 Task: Use the formula "LEFTB" in spreadsheet "Project portfolio".
Action: Mouse moved to (727, 82)
Screenshot: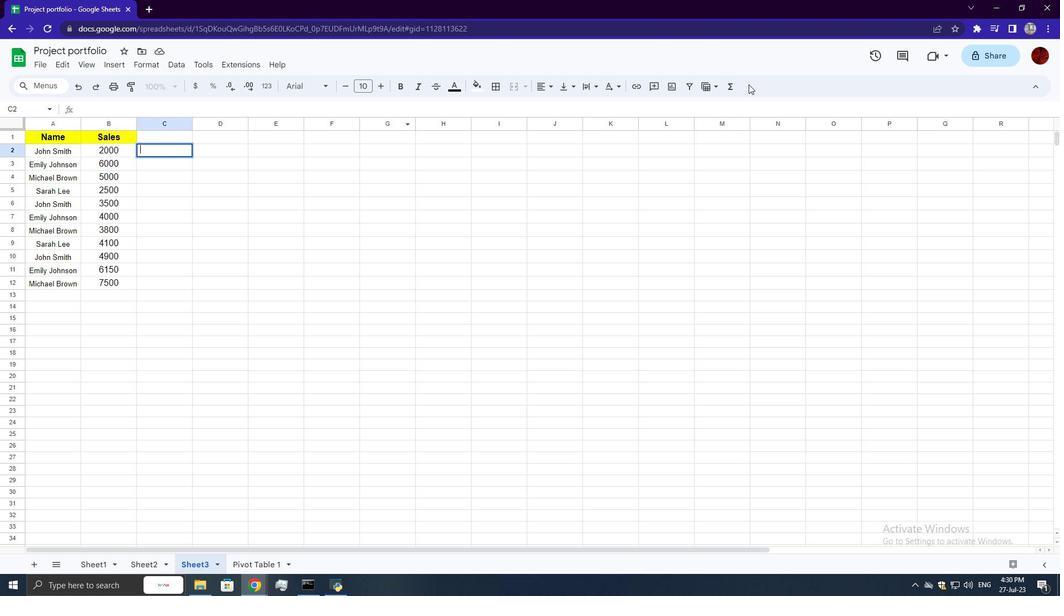 
Action: Mouse pressed left at (727, 82)
Screenshot: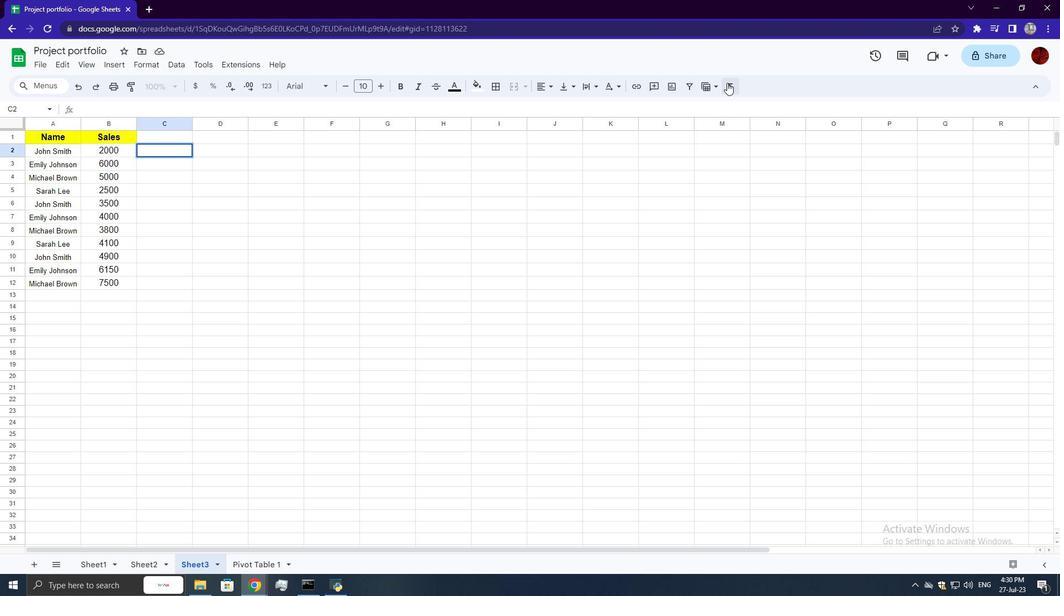 
Action: Mouse moved to (872, 197)
Screenshot: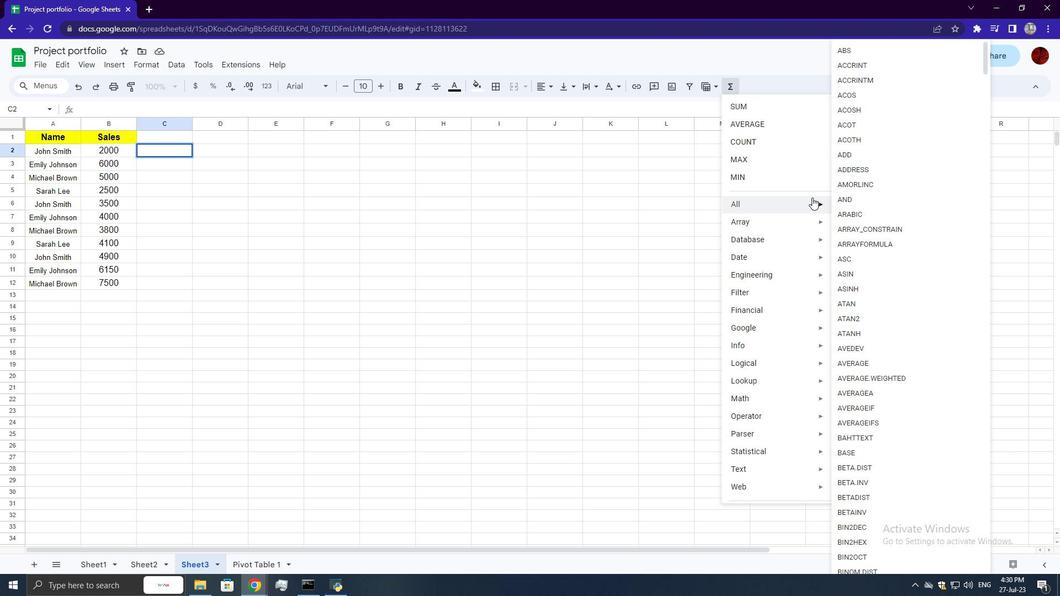 
Action: Mouse scrolled (872, 196) with delta (0, 0)
Screenshot: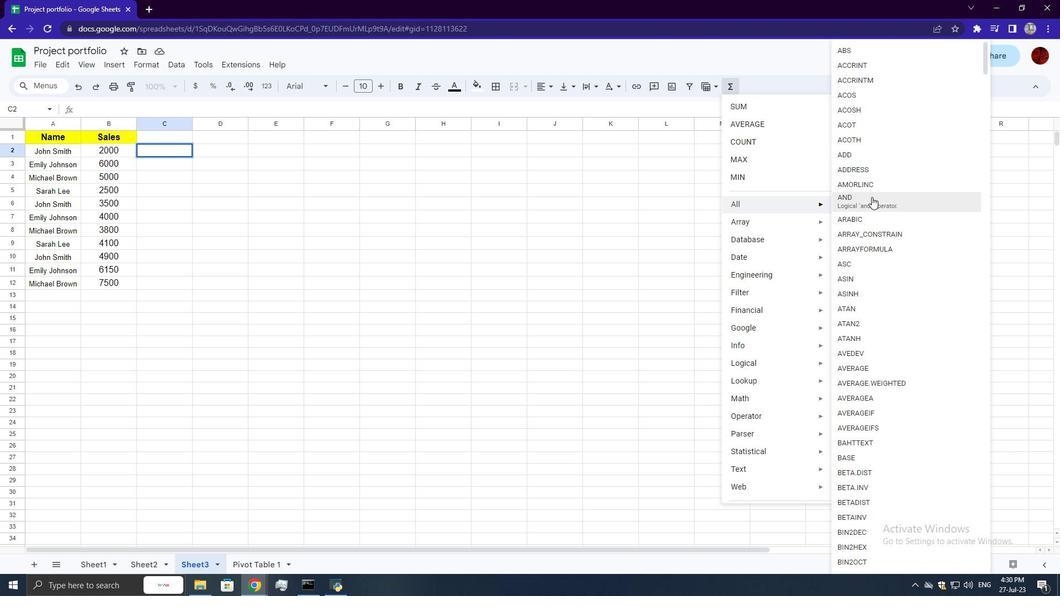 
Action: Mouse scrolled (872, 196) with delta (0, 0)
Screenshot: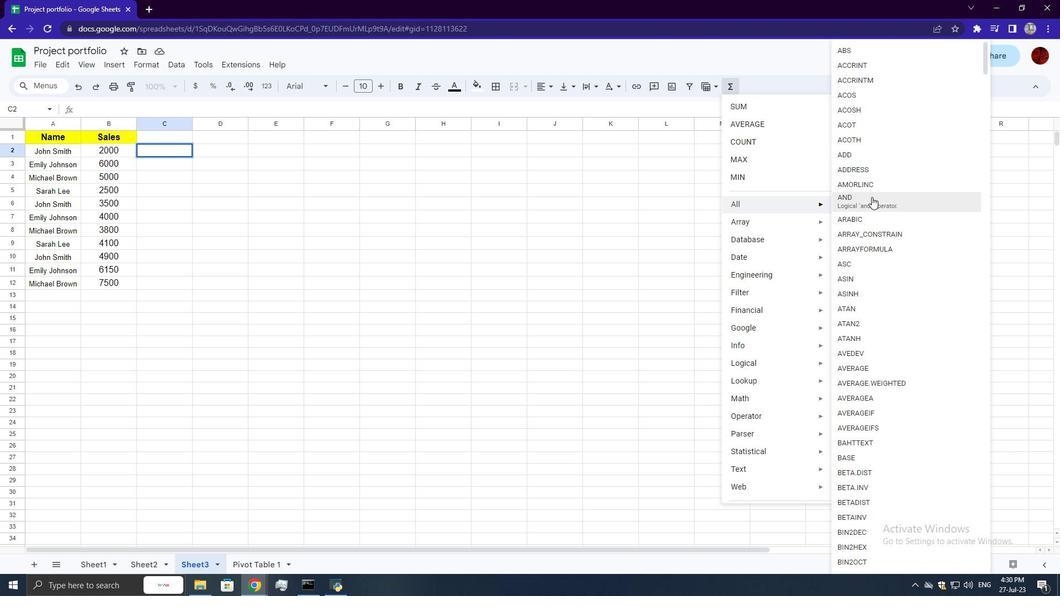
Action: Mouse scrolled (872, 196) with delta (0, 0)
Screenshot: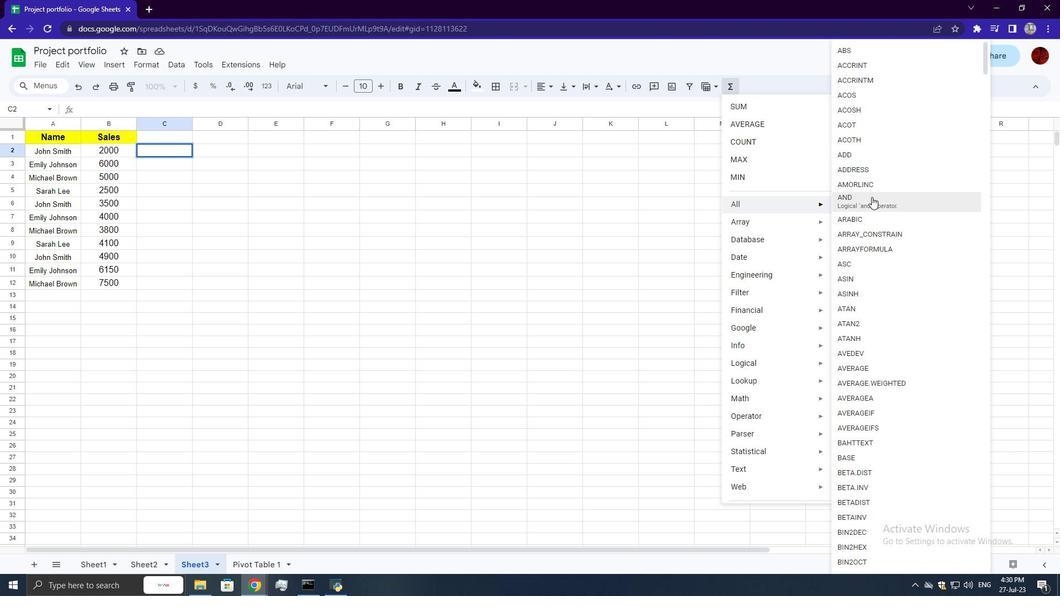 
Action: Mouse scrolled (872, 196) with delta (0, 0)
Screenshot: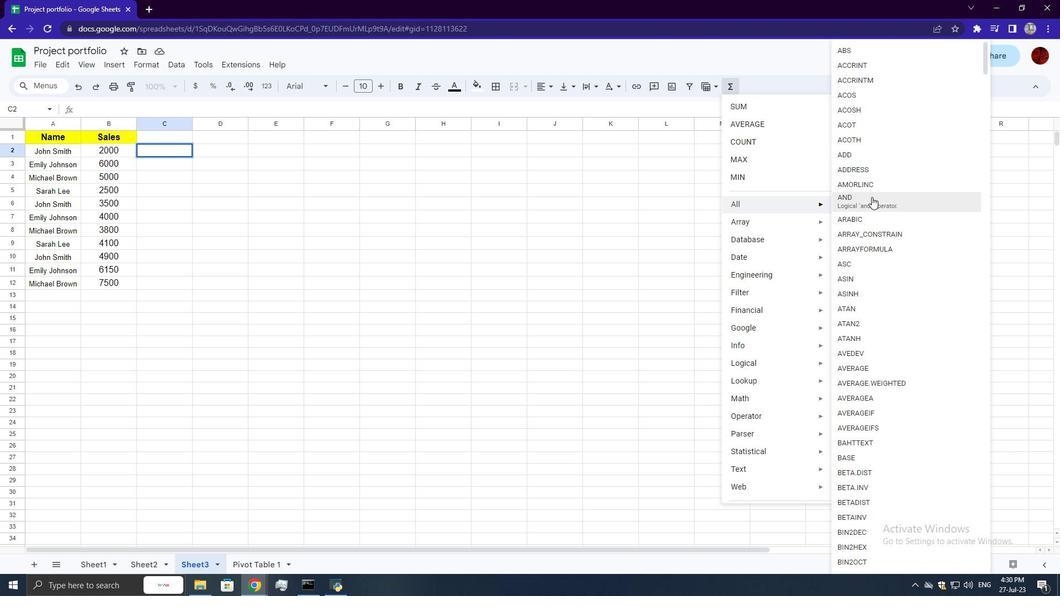 
Action: Mouse scrolled (872, 196) with delta (0, 0)
Screenshot: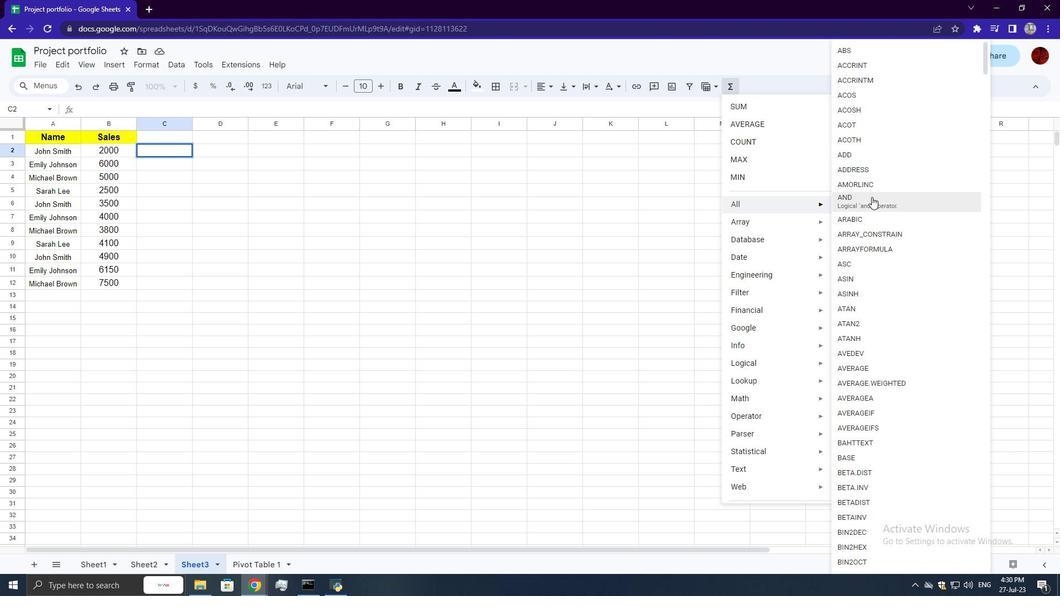 
Action: Mouse moved to (872, 197)
Screenshot: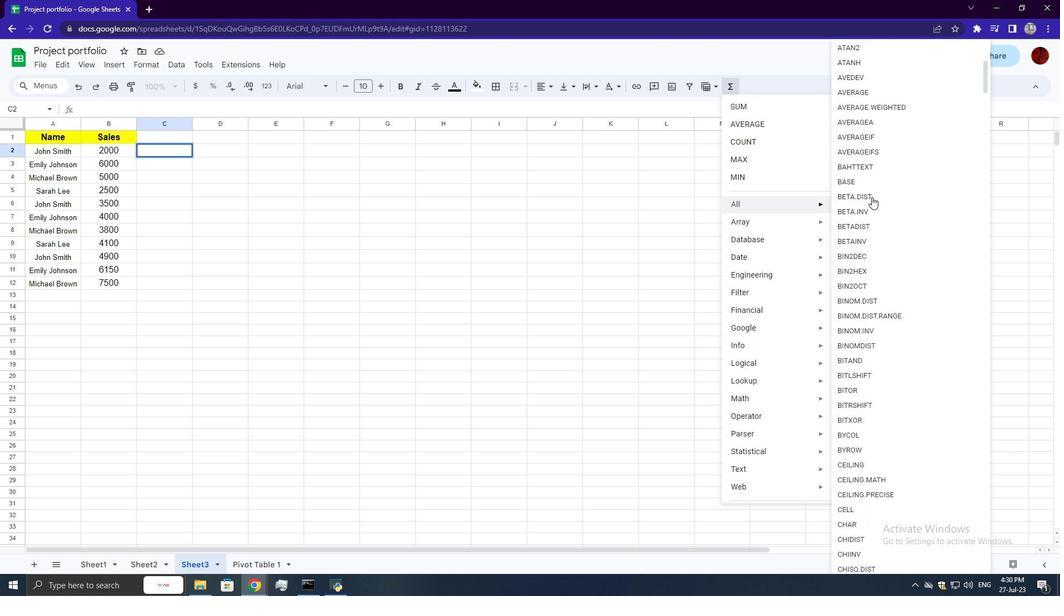 
Action: Mouse scrolled (872, 196) with delta (0, 0)
Screenshot: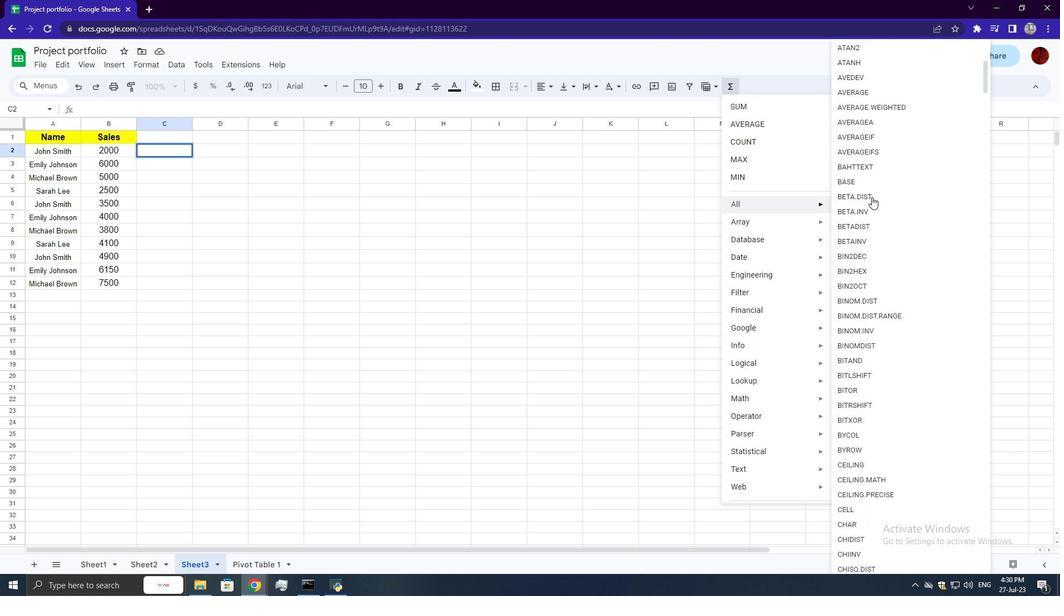 
Action: Mouse scrolled (872, 196) with delta (0, 0)
Screenshot: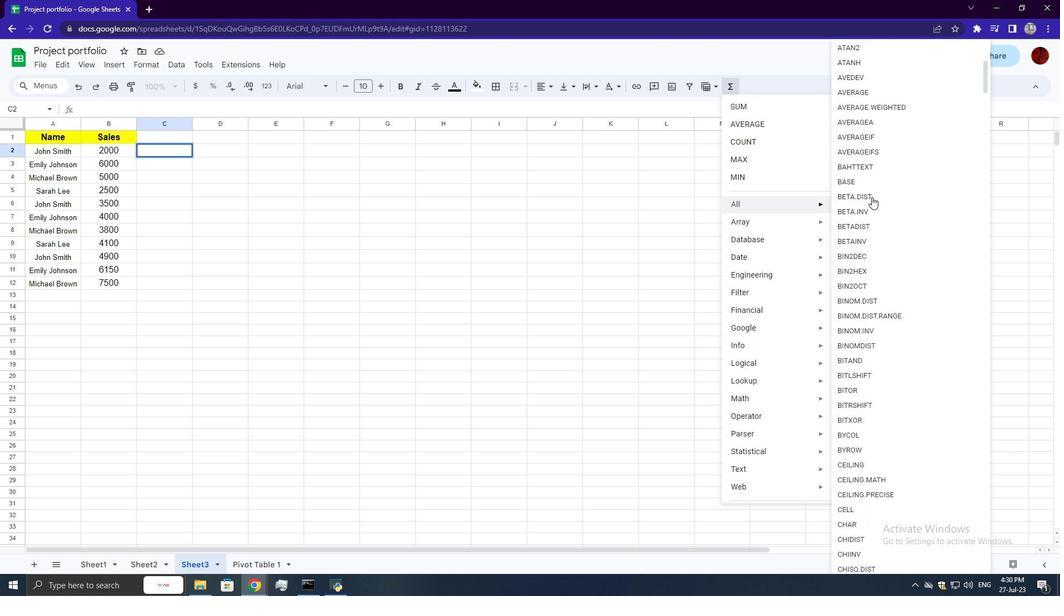 
Action: Mouse scrolled (872, 196) with delta (0, 0)
Screenshot: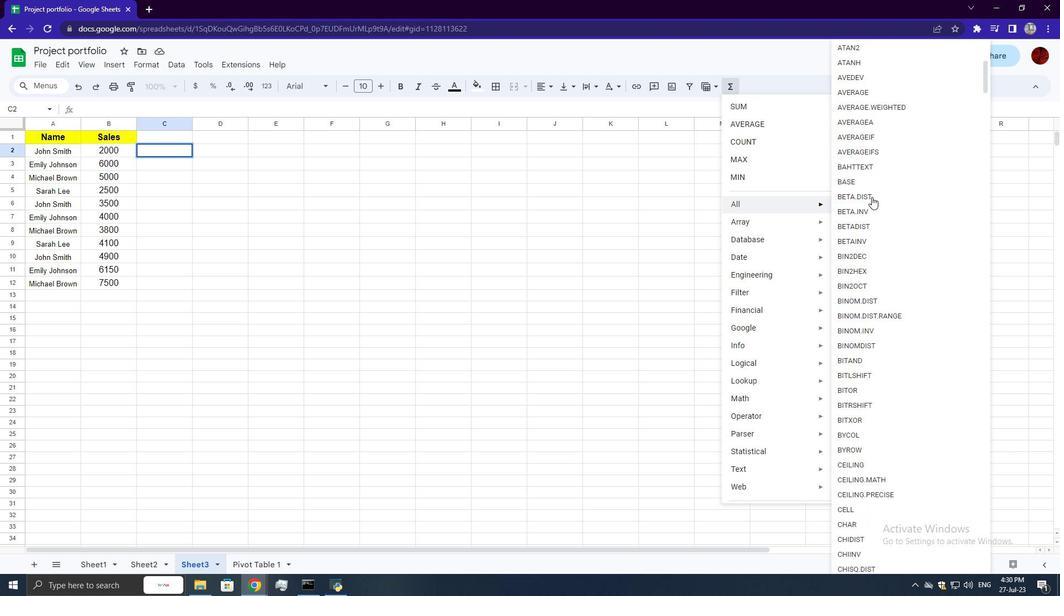
Action: Mouse scrolled (872, 196) with delta (0, 0)
Screenshot: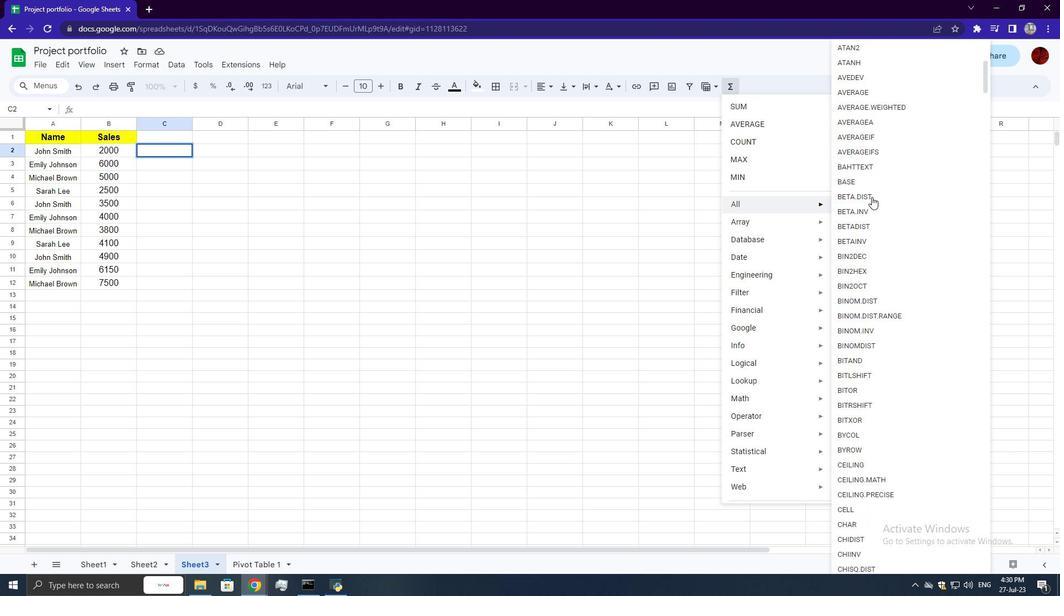 
Action: Mouse scrolled (872, 196) with delta (0, 0)
Screenshot: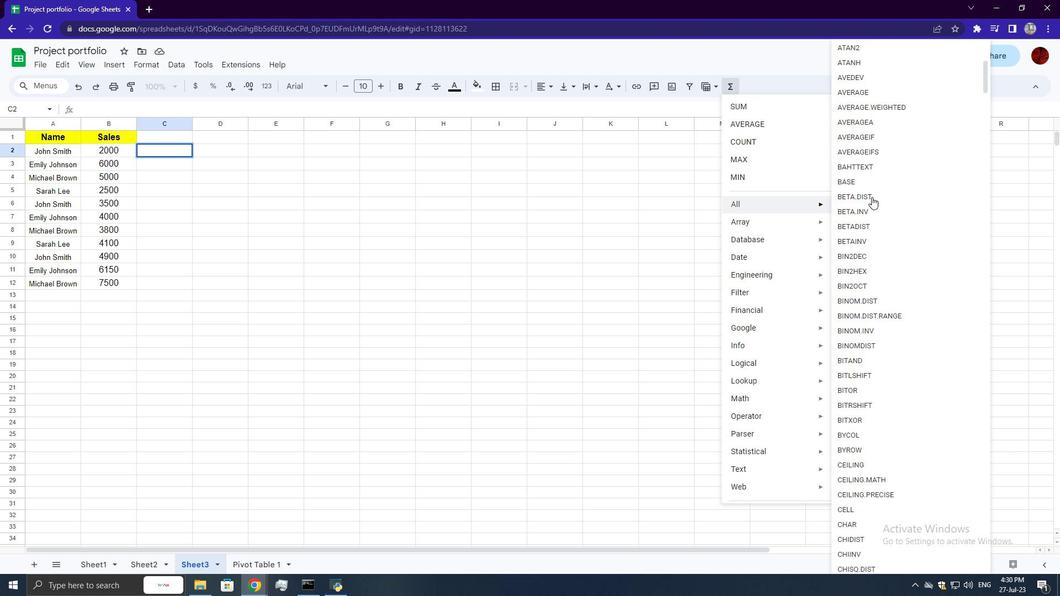 
Action: Mouse scrolled (872, 196) with delta (0, 0)
Screenshot: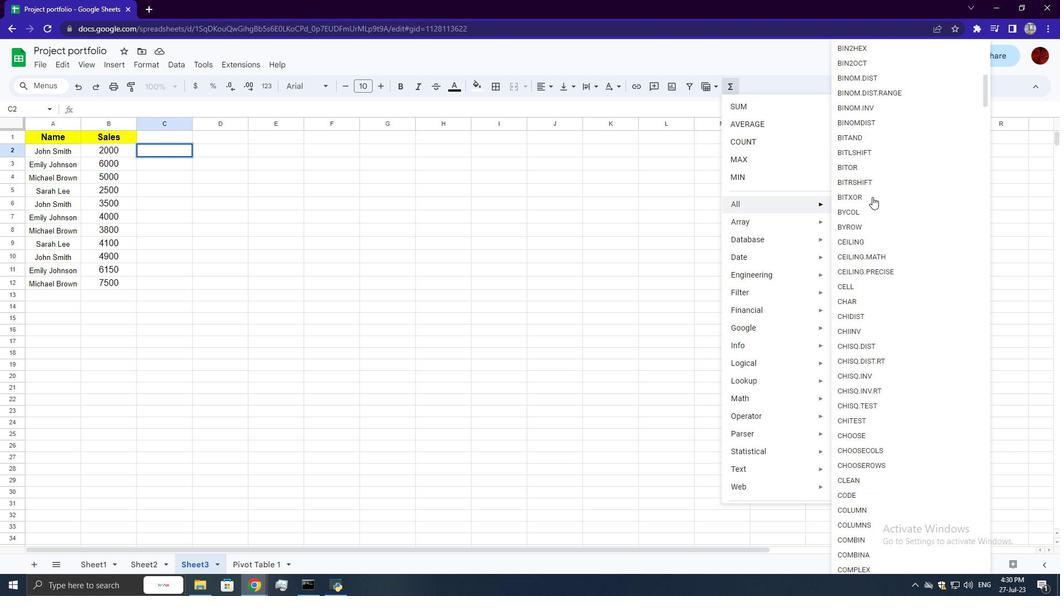 
Action: Mouse scrolled (872, 196) with delta (0, 0)
Screenshot: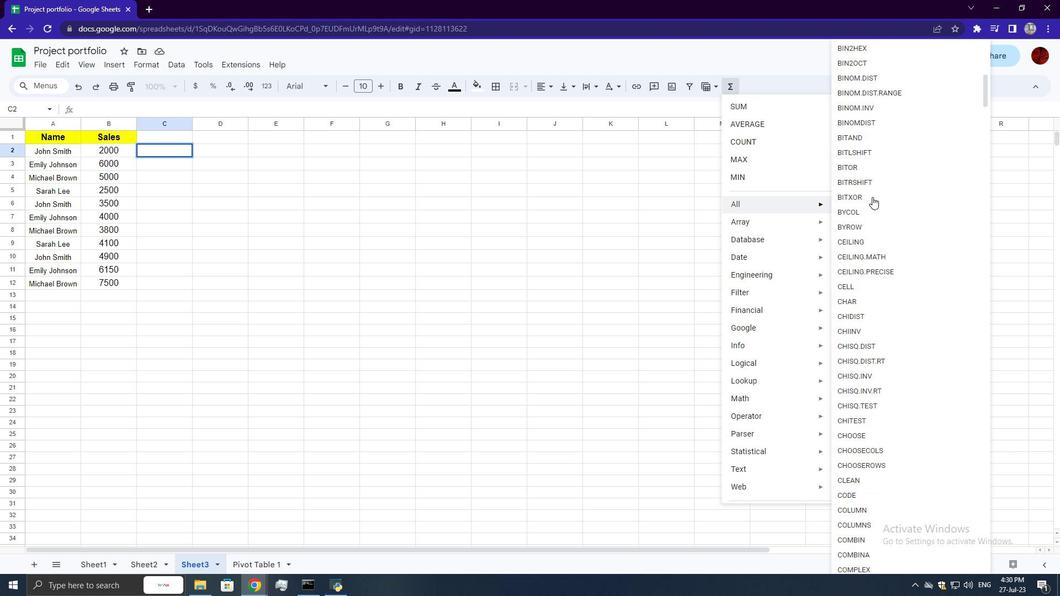 
Action: Mouse scrolled (872, 196) with delta (0, 0)
Screenshot: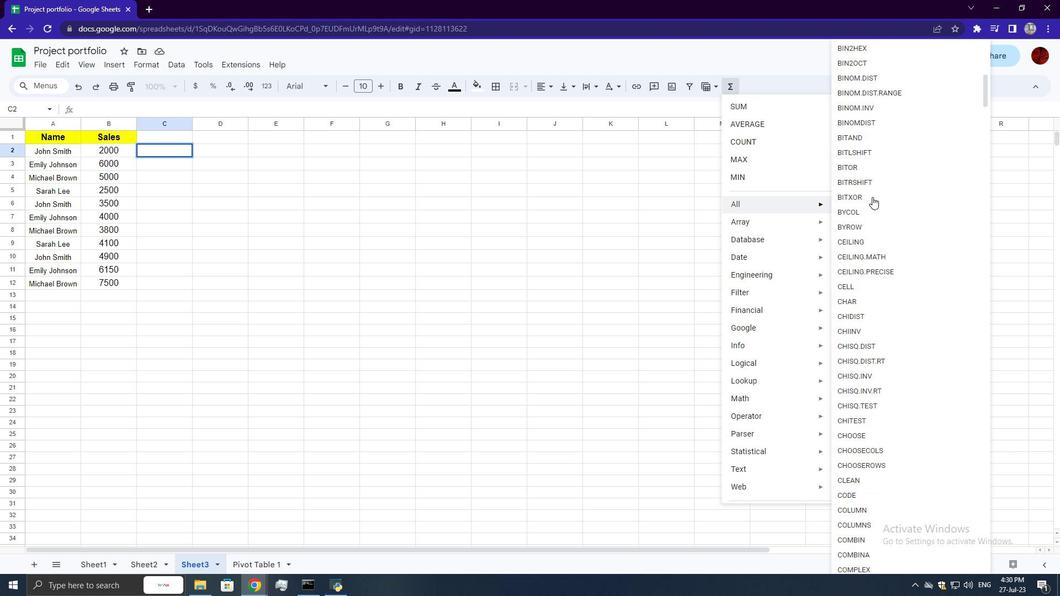 
Action: Mouse scrolled (872, 196) with delta (0, 0)
Screenshot: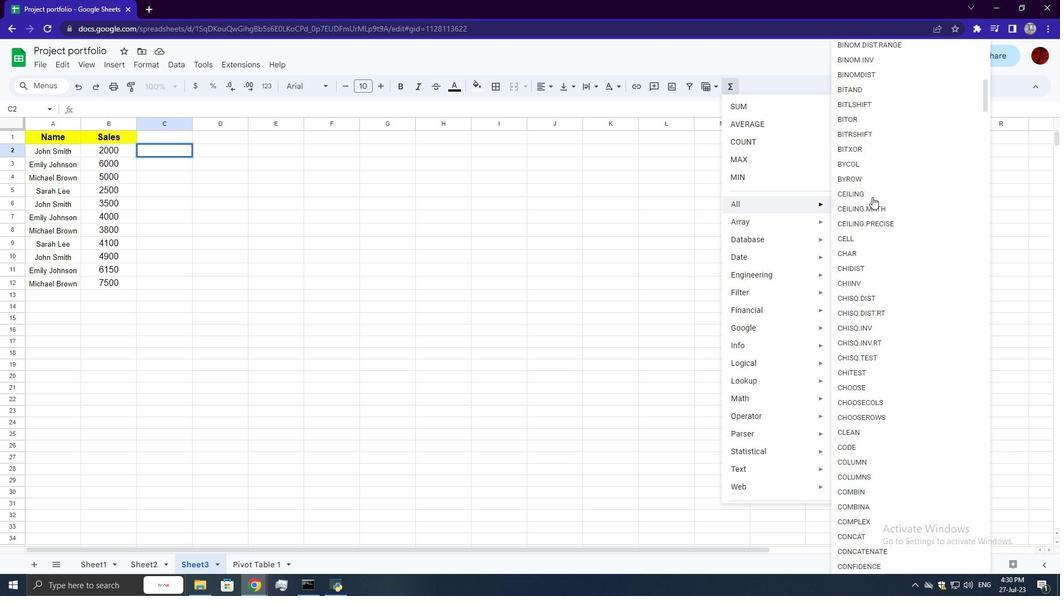 
Action: Mouse scrolled (872, 196) with delta (0, 0)
Screenshot: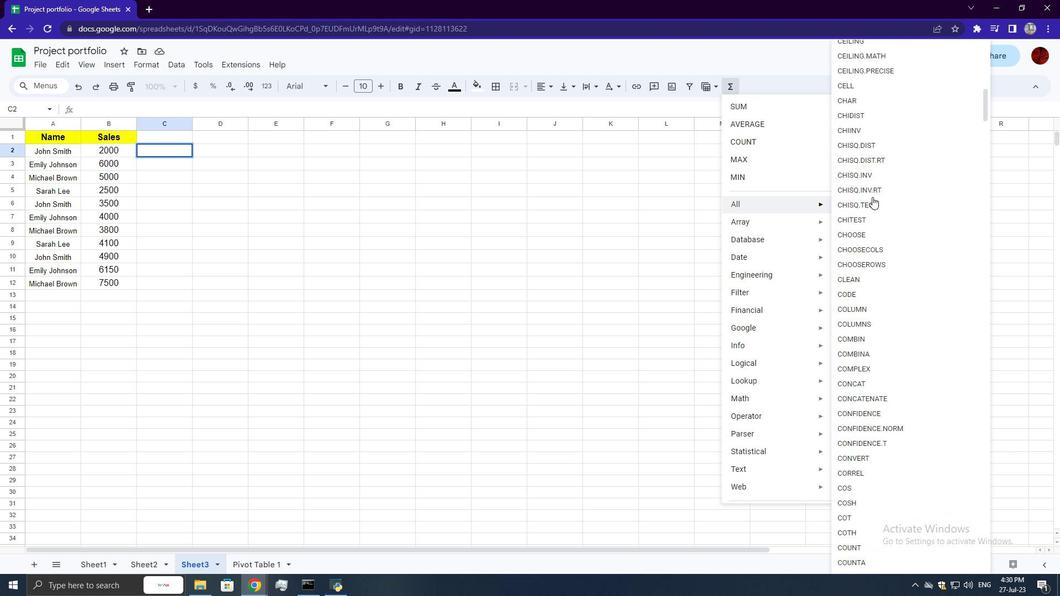 
Action: Mouse scrolled (872, 196) with delta (0, 0)
Screenshot: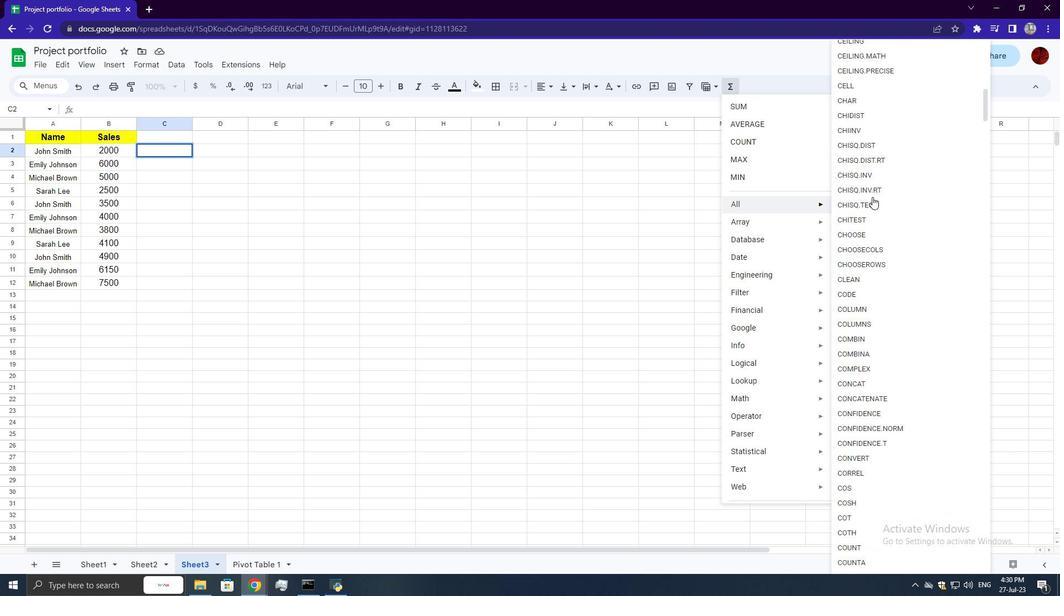 
Action: Mouse scrolled (872, 196) with delta (0, 0)
Screenshot: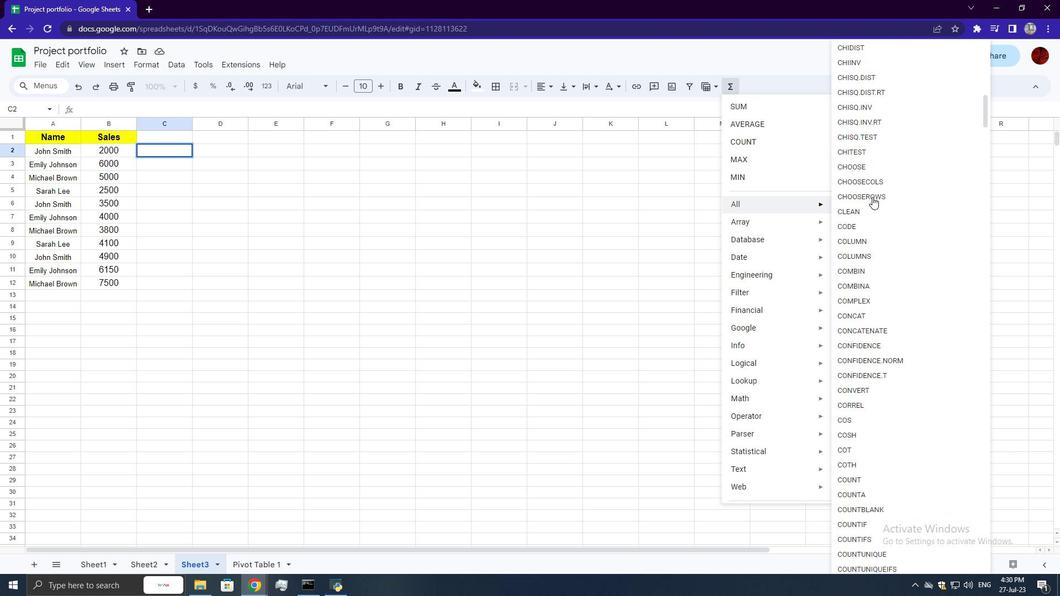 
Action: Mouse scrolled (872, 196) with delta (0, 0)
Screenshot: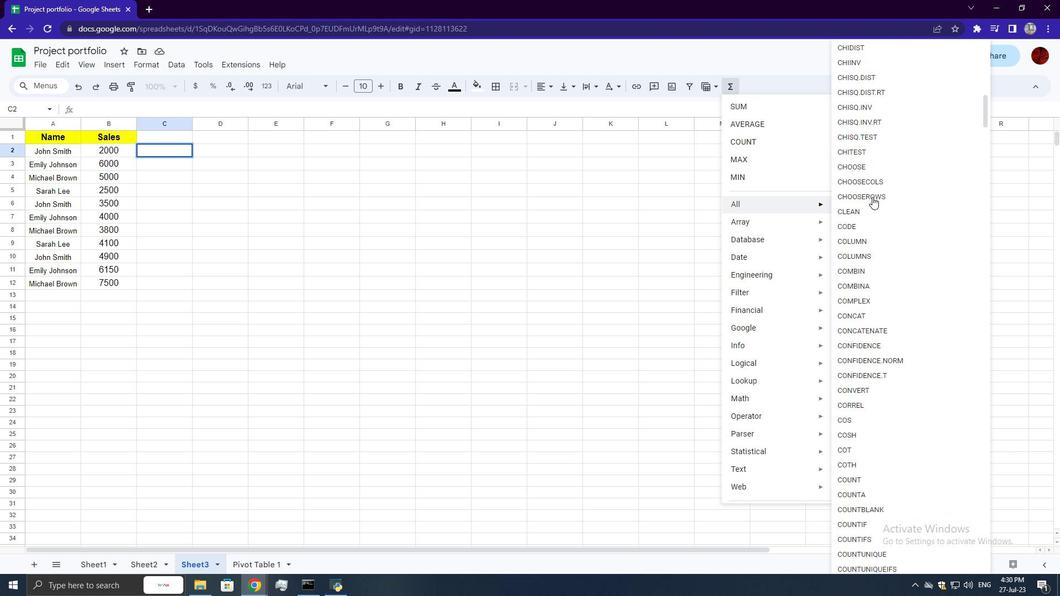 
Action: Mouse scrolled (872, 196) with delta (0, 0)
Screenshot: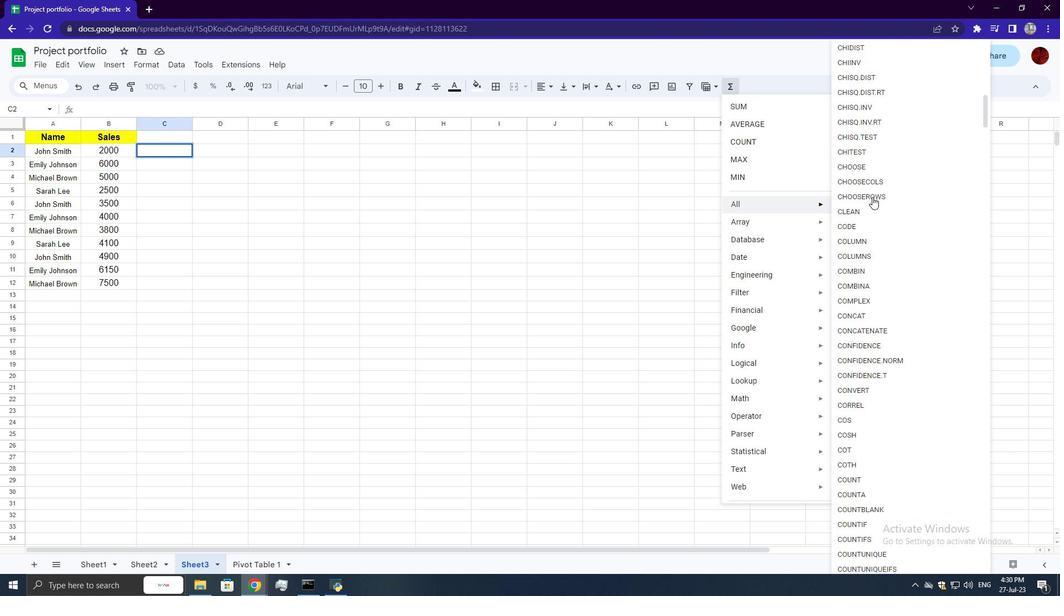 
Action: Mouse scrolled (872, 196) with delta (0, 0)
Screenshot: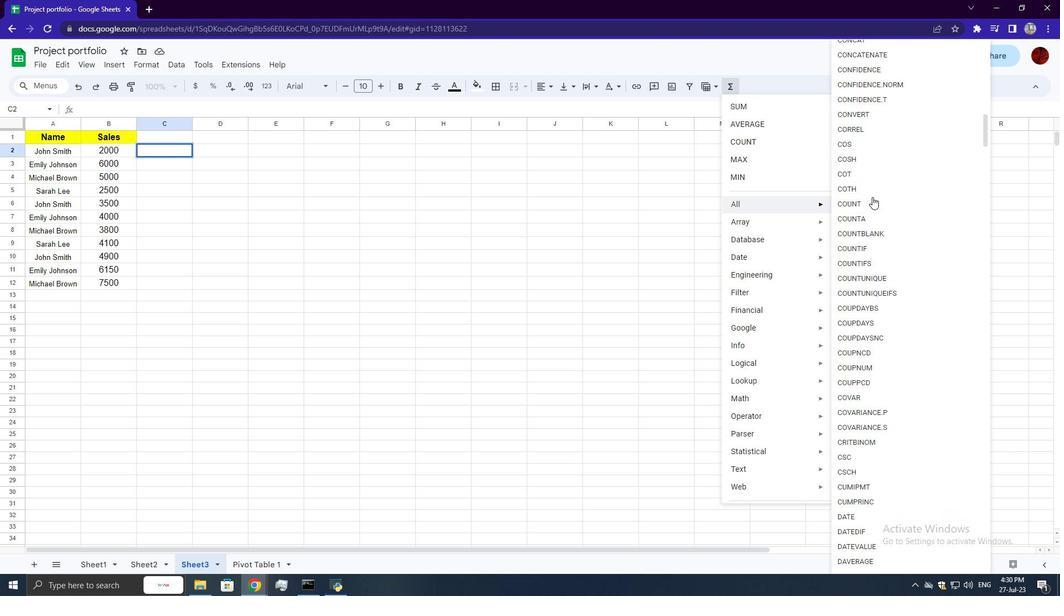 
Action: Mouse scrolled (872, 196) with delta (0, 0)
Screenshot: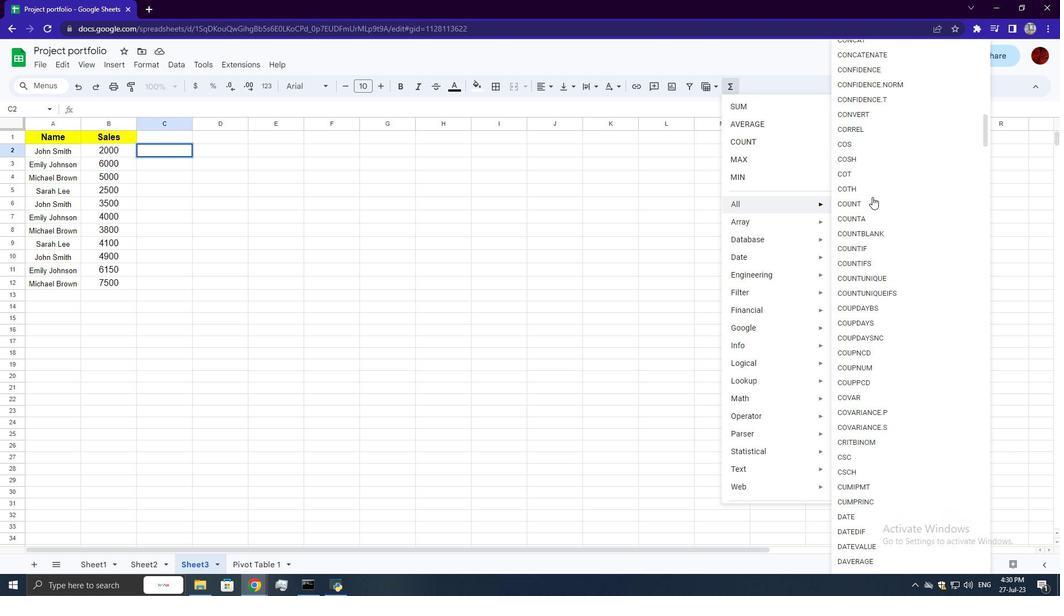 
Action: Mouse scrolled (872, 196) with delta (0, 0)
Screenshot: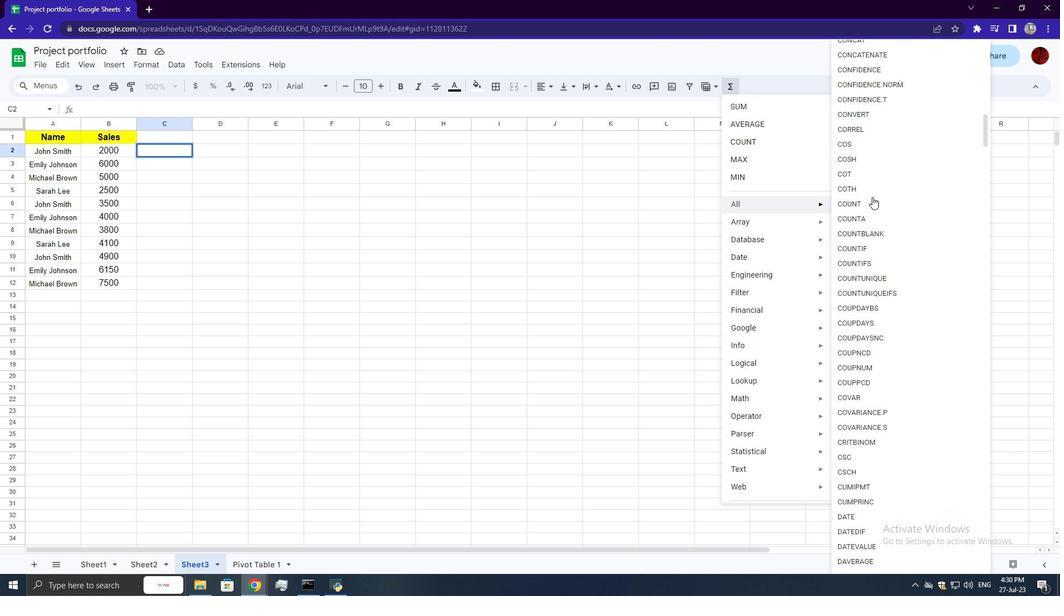 
Action: Mouse scrolled (872, 196) with delta (0, 0)
Screenshot: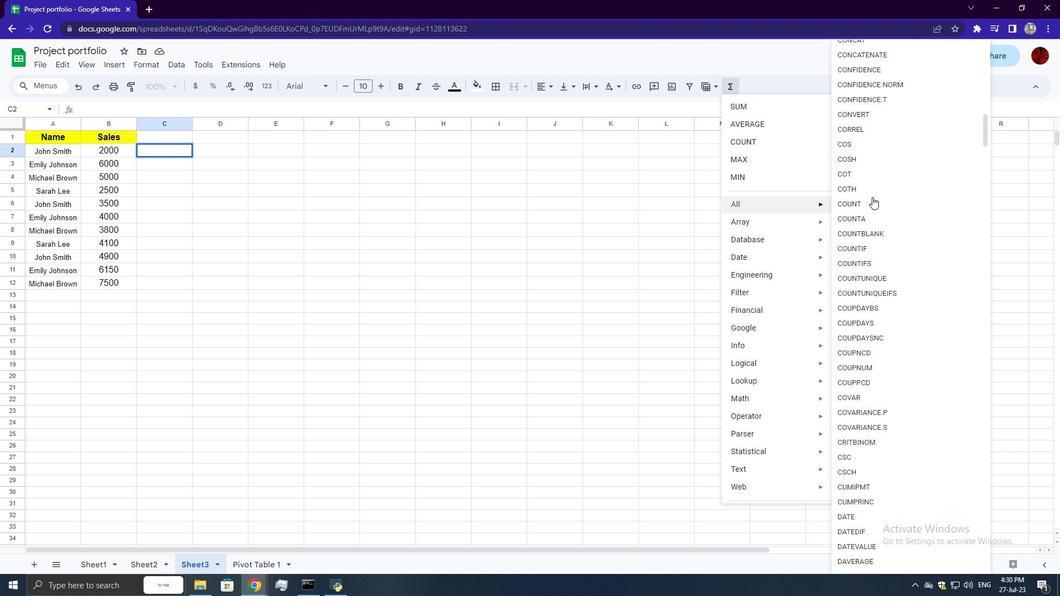 
Action: Mouse scrolled (872, 196) with delta (0, 0)
Screenshot: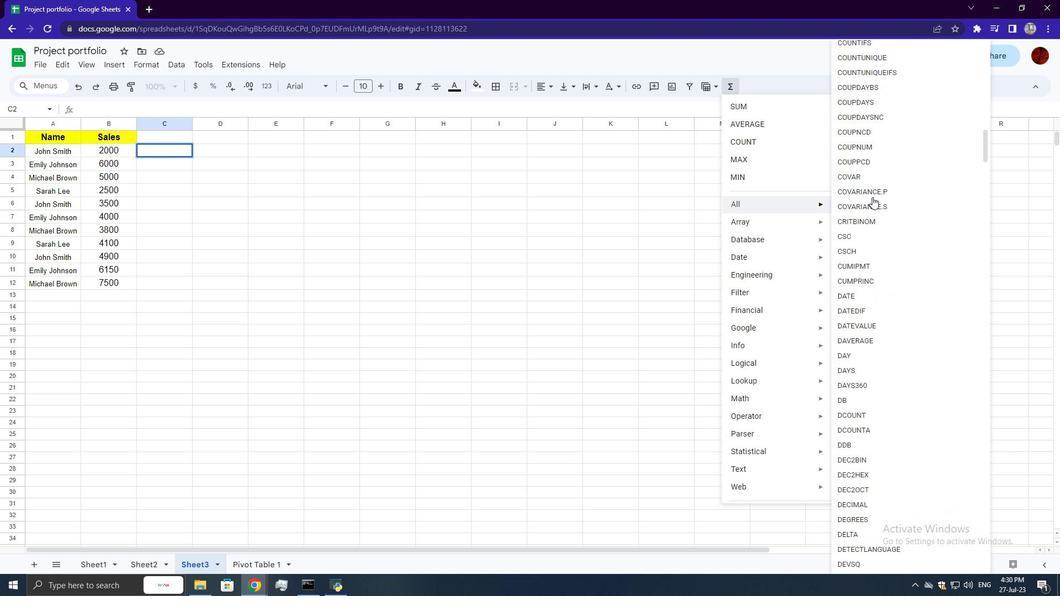 
Action: Mouse scrolled (872, 196) with delta (0, 0)
Screenshot: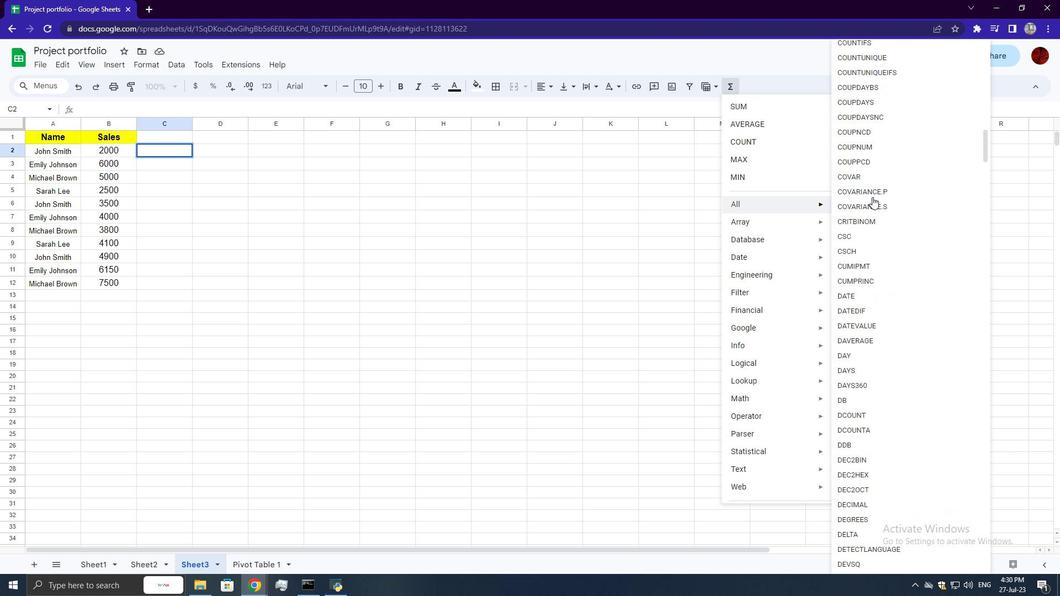 
Action: Mouse scrolled (872, 196) with delta (0, 0)
Screenshot: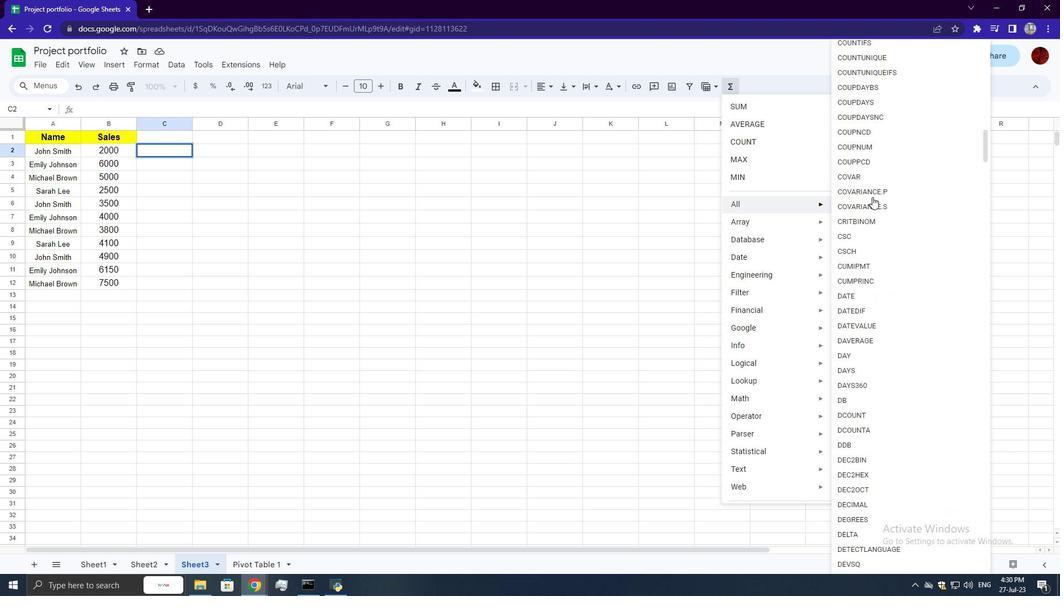 
Action: Mouse scrolled (872, 196) with delta (0, 0)
Screenshot: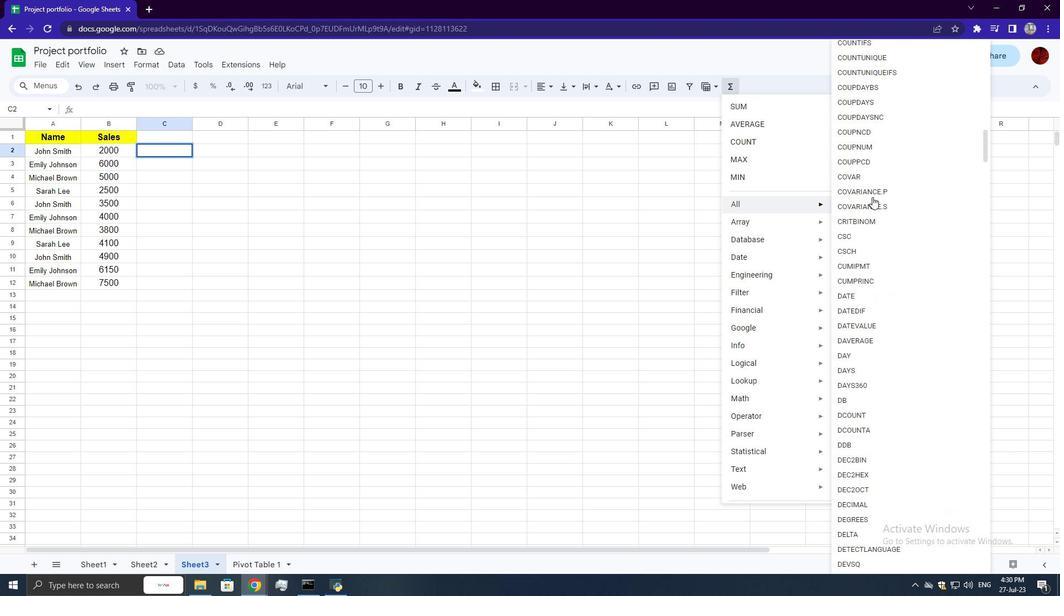 
Action: Mouse scrolled (872, 196) with delta (0, 0)
Screenshot: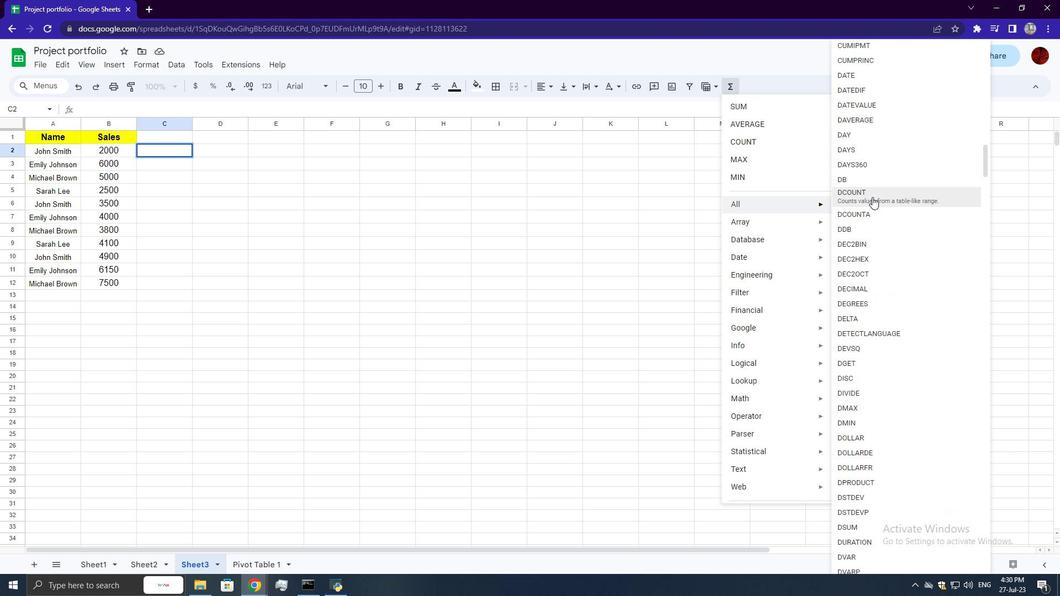 
Action: Mouse scrolled (872, 196) with delta (0, 0)
Screenshot: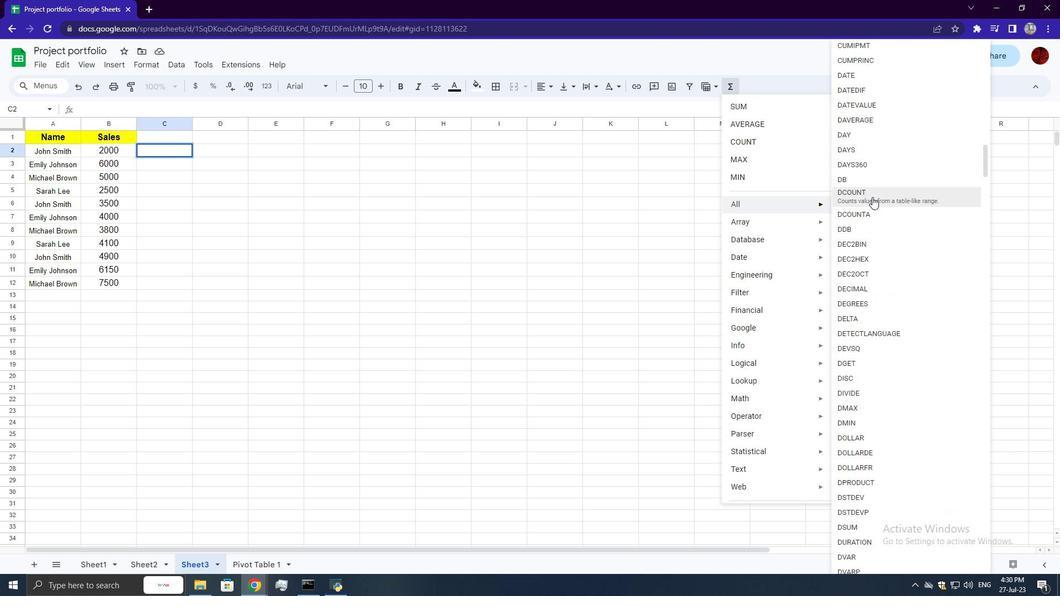 
Action: Mouse scrolled (872, 196) with delta (0, 0)
Screenshot: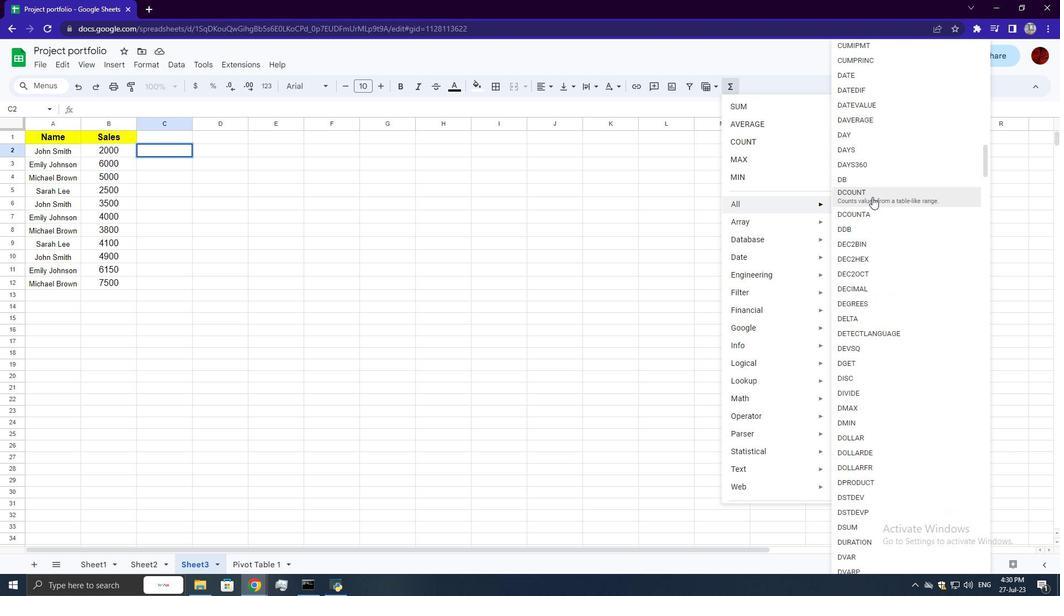 
Action: Mouse scrolled (872, 196) with delta (0, 0)
Screenshot: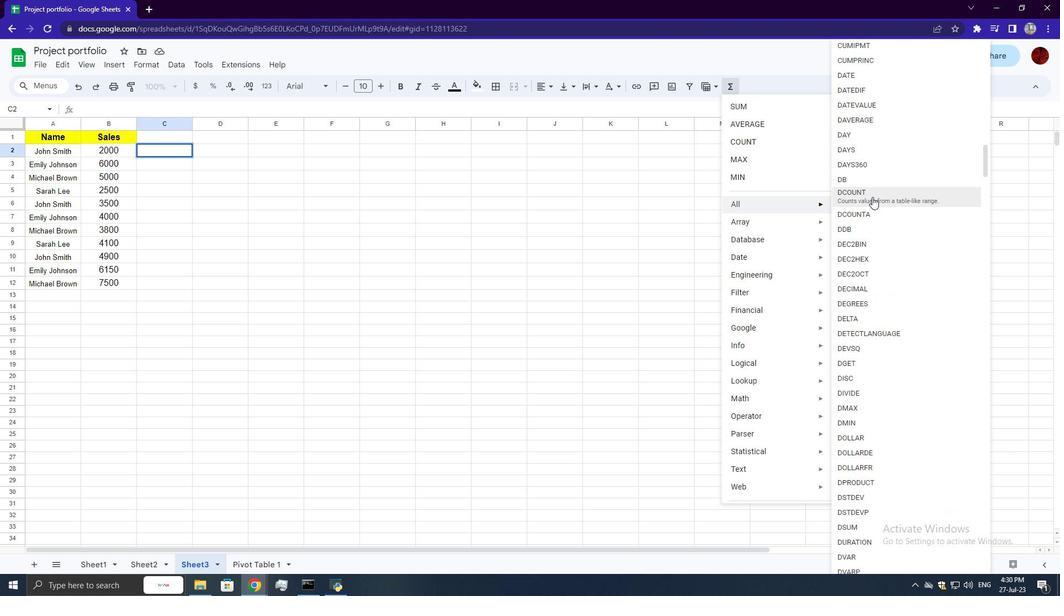 
Action: Mouse scrolled (872, 196) with delta (0, 0)
Screenshot: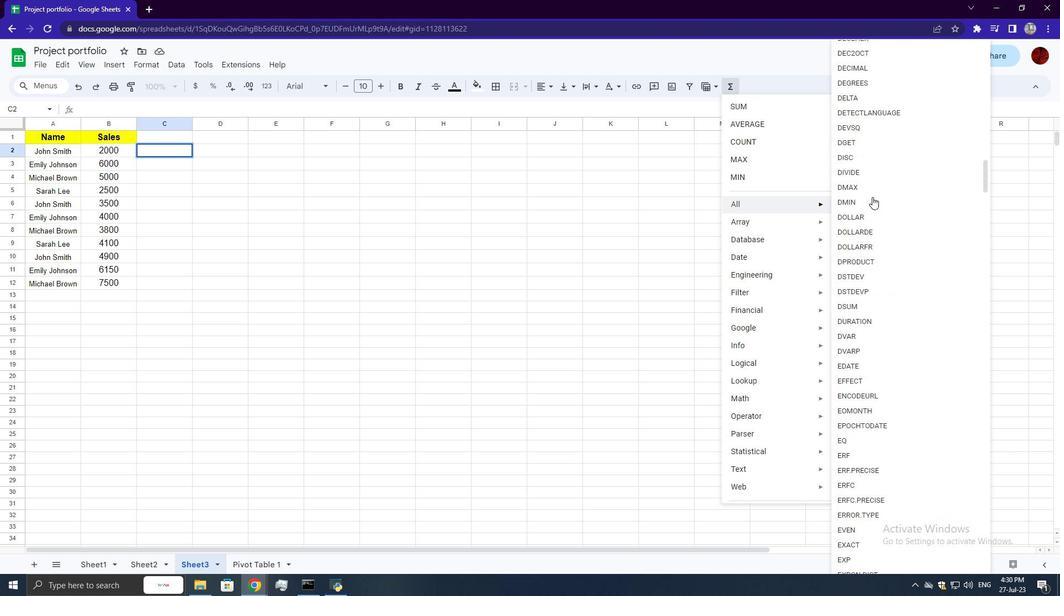 
Action: Mouse scrolled (872, 196) with delta (0, 0)
Screenshot: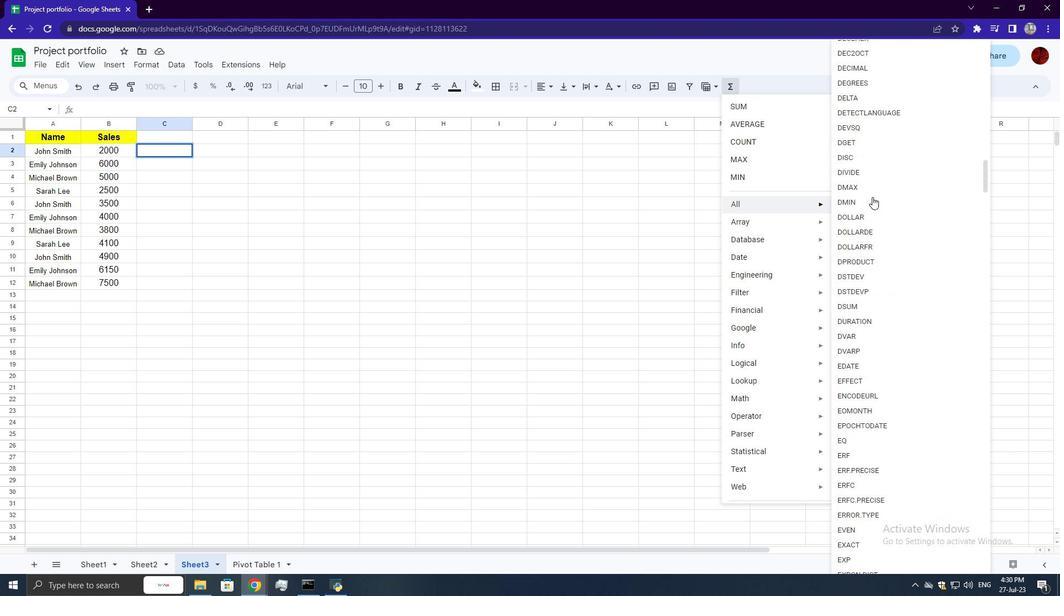 
Action: Mouse scrolled (872, 196) with delta (0, 0)
Screenshot: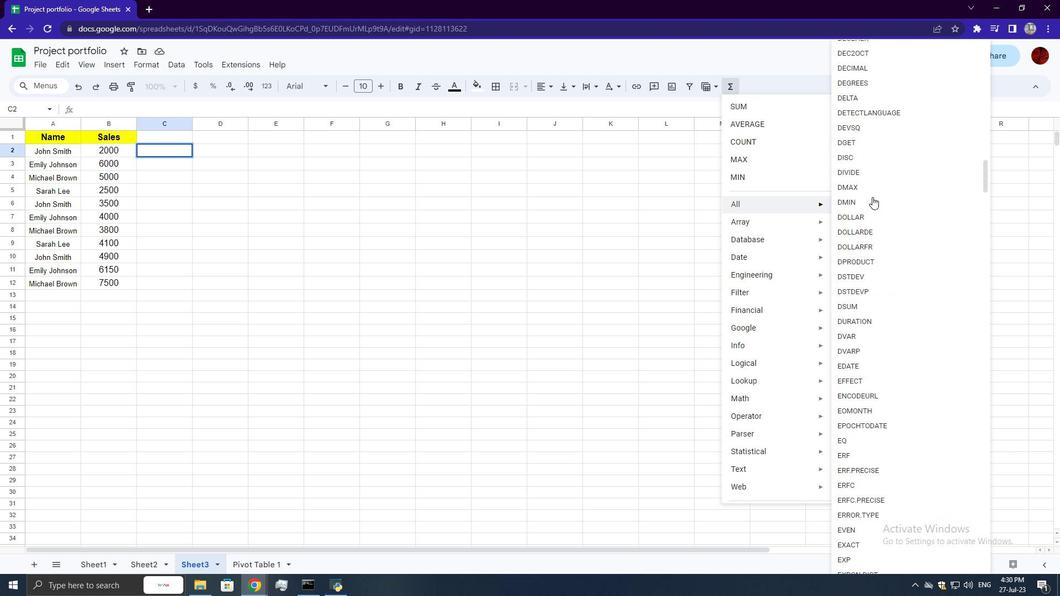 
Action: Mouse scrolled (872, 196) with delta (0, 0)
Screenshot: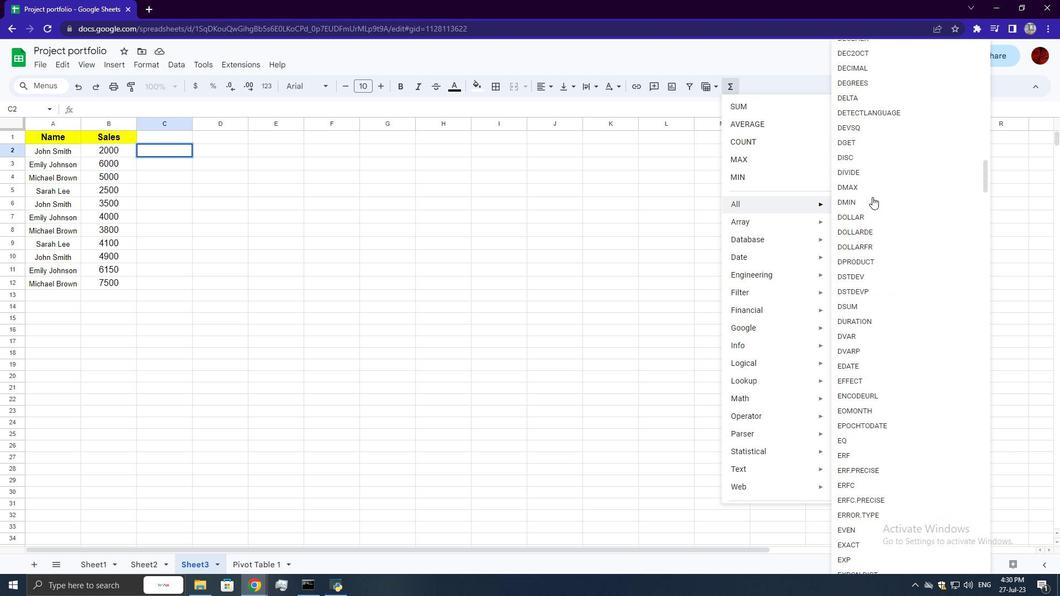 
Action: Mouse scrolled (872, 196) with delta (0, 0)
Screenshot: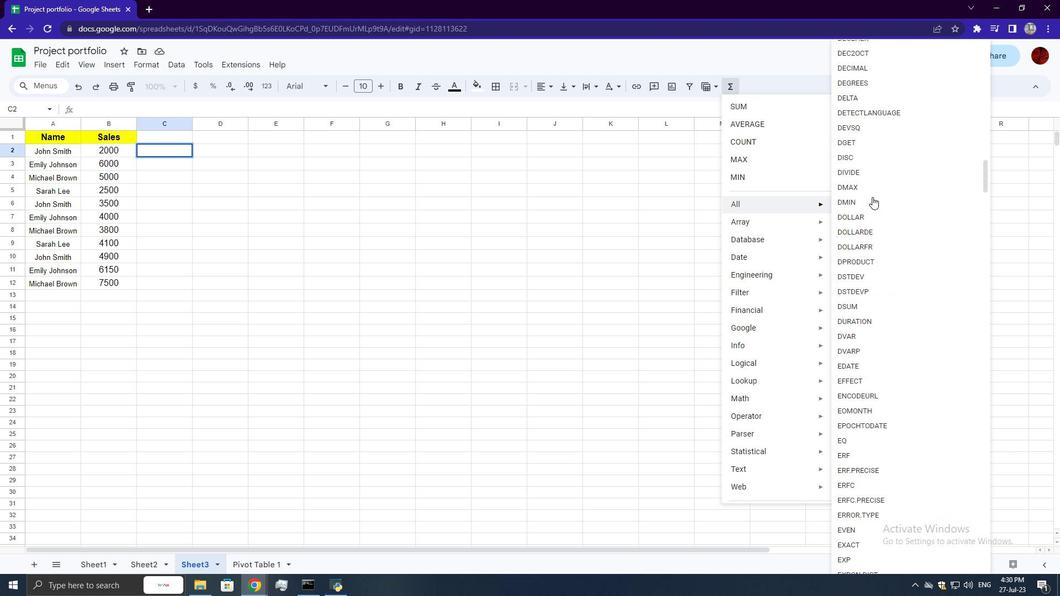 
Action: Mouse scrolled (872, 196) with delta (0, 0)
Screenshot: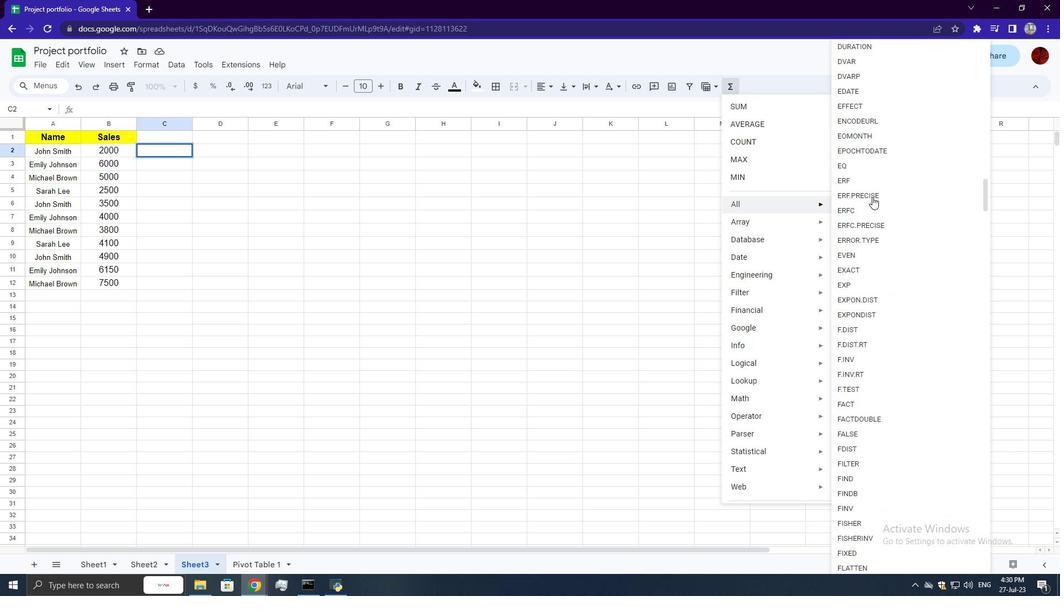 
Action: Mouse scrolled (872, 196) with delta (0, 0)
Screenshot: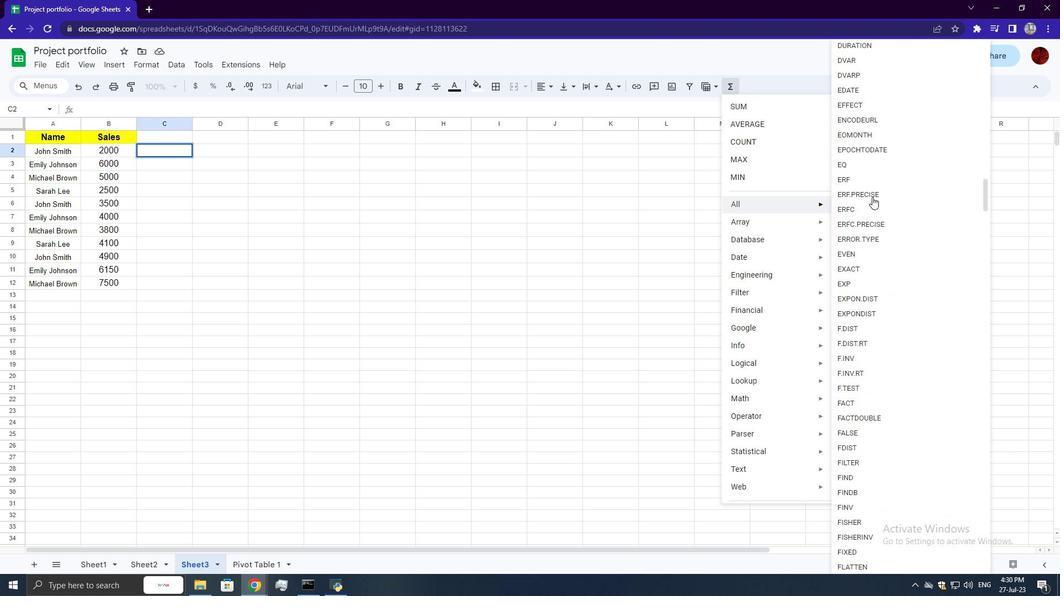 
Action: Mouse scrolled (872, 196) with delta (0, 0)
Screenshot: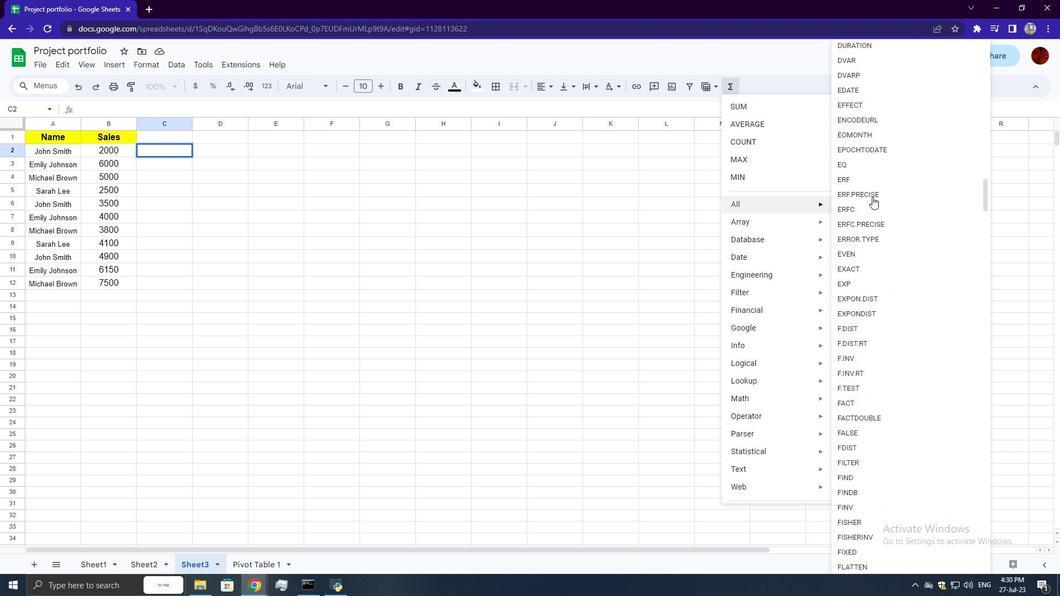 
Action: Mouse scrolled (872, 196) with delta (0, 0)
Screenshot: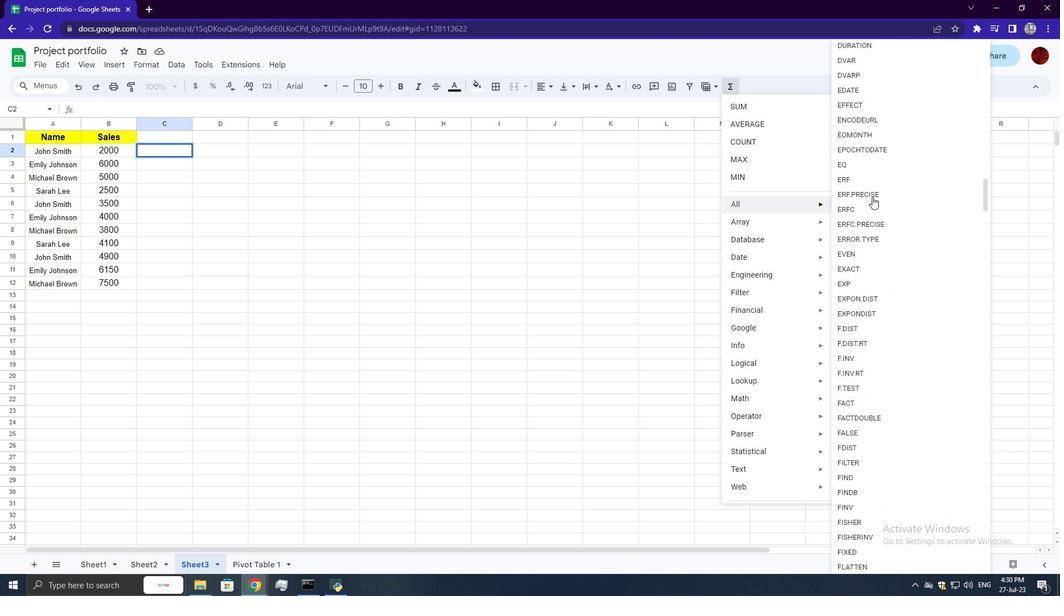 
Action: Mouse scrolled (872, 196) with delta (0, 0)
Screenshot: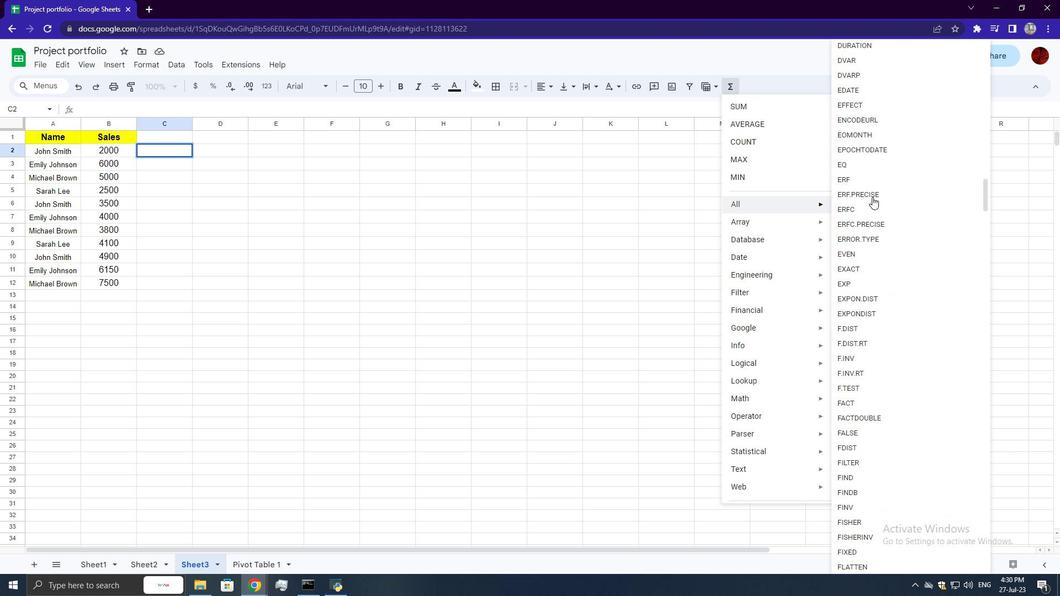 
Action: Mouse scrolled (872, 196) with delta (0, 0)
Screenshot: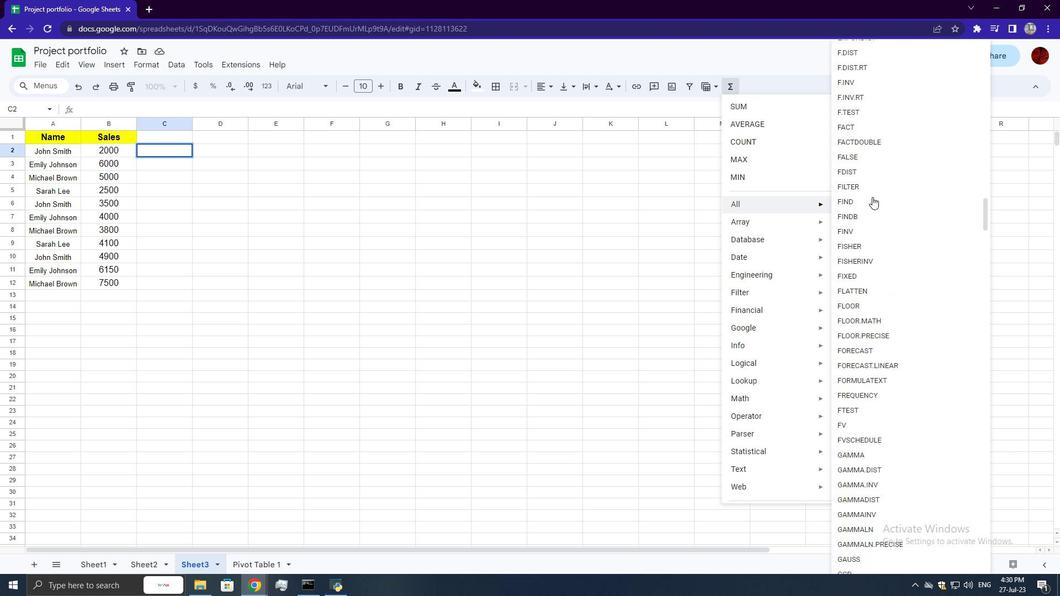 
Action: Mouse scrolled (872, 196) with delta (0, 0)
Screenshot: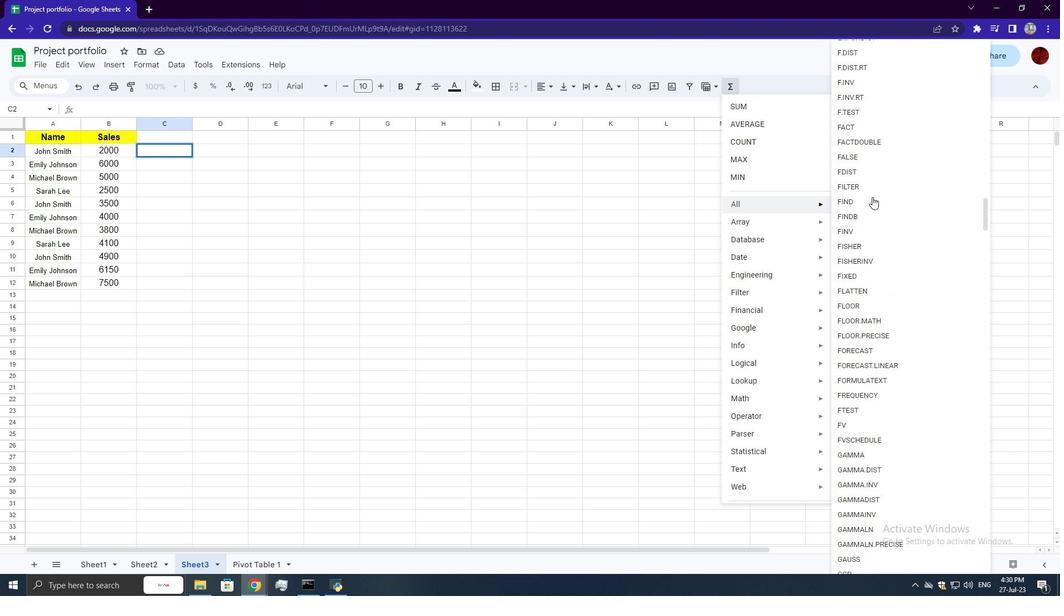 
Action: Mouse scrolled (872, 196) with delta (0, 0)
Screenshot: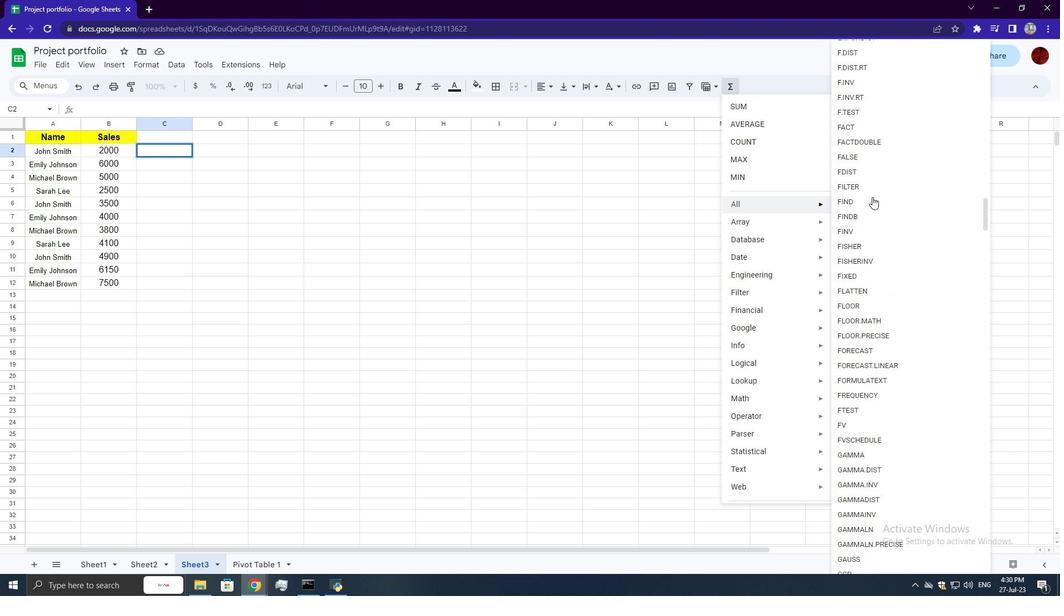 
Action: Mouse scrolled (872, 196) with delta (0, 0)
Screenshot: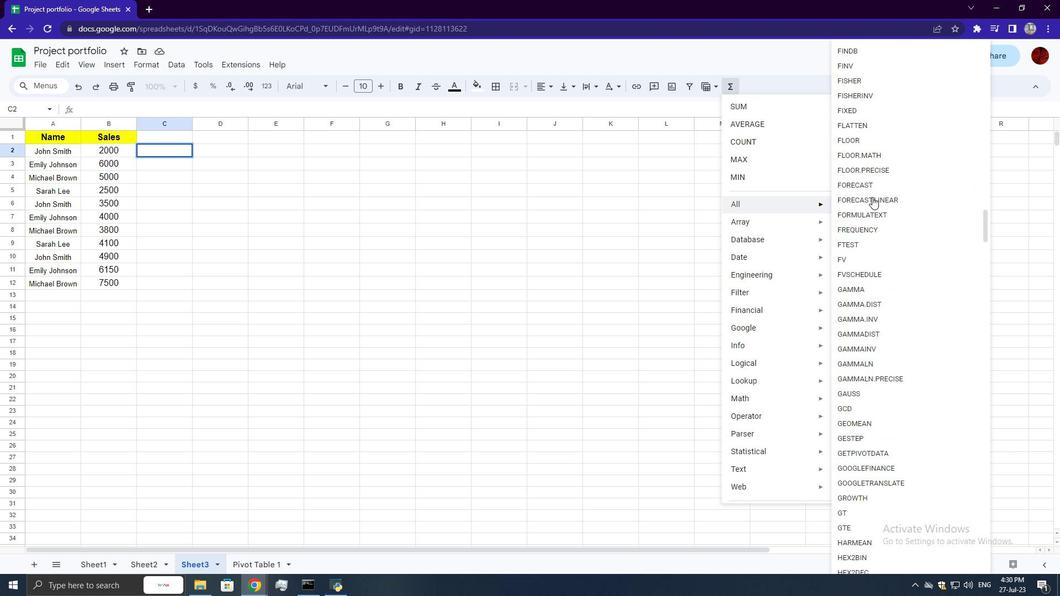
Action: Mouse scrolled (872, 196) with delta (0, 0)
Screenshot: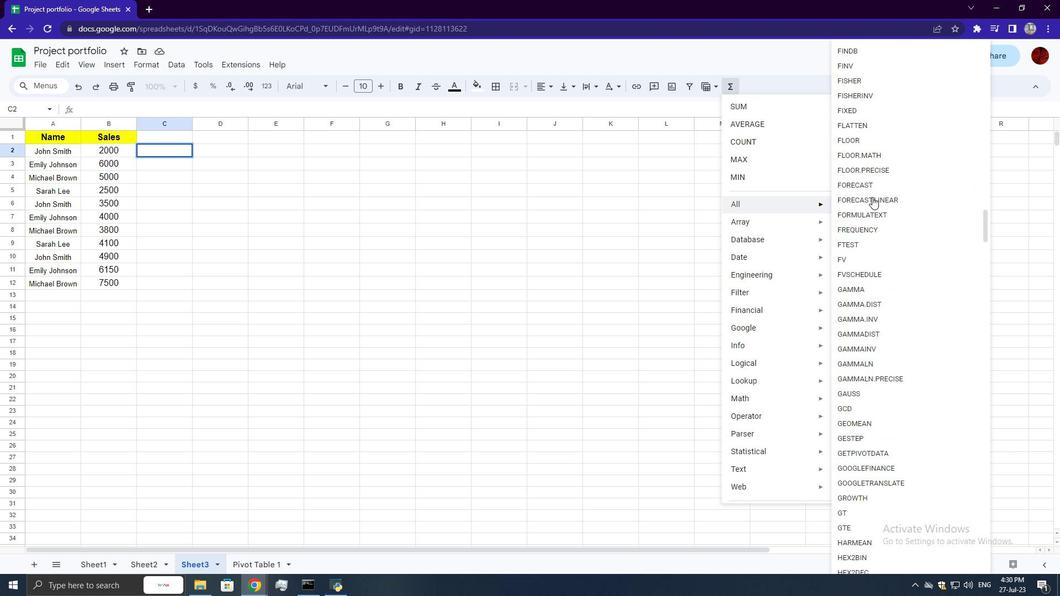 
Action: Mouse scrolled (872, 196) with delta (0, 0)
Screenshot: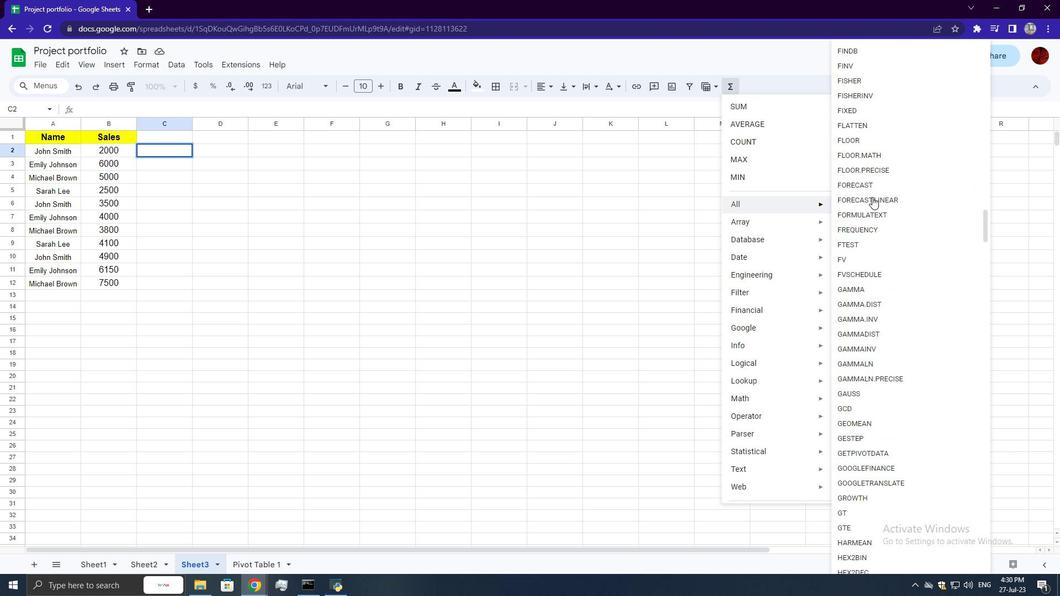 
Action: Mouse scrolled (872, 196) with delta (0, 0)
Screenshot: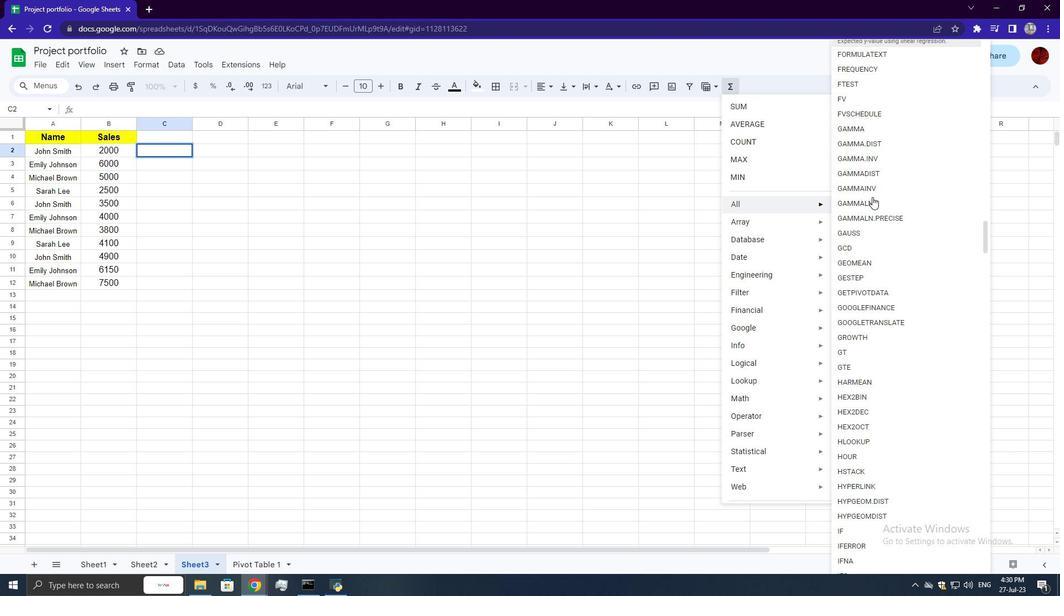 
Action: Mouse scrolled (872, 196) with delta (0, 0)
Screenshot: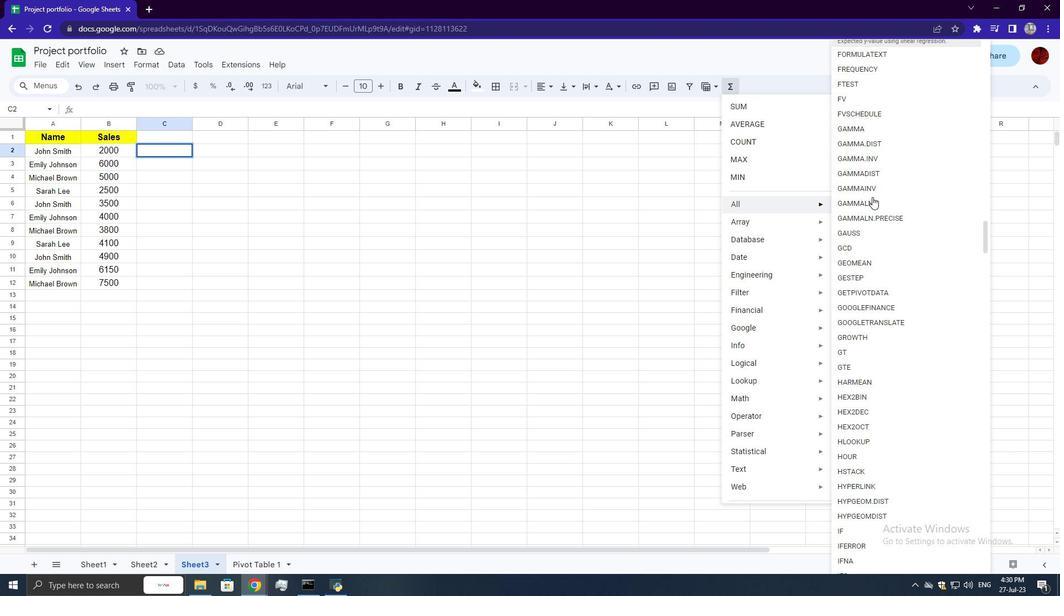 
Action: Mouse scrolled (872, 196) with delta (0, 0)
Screenshot: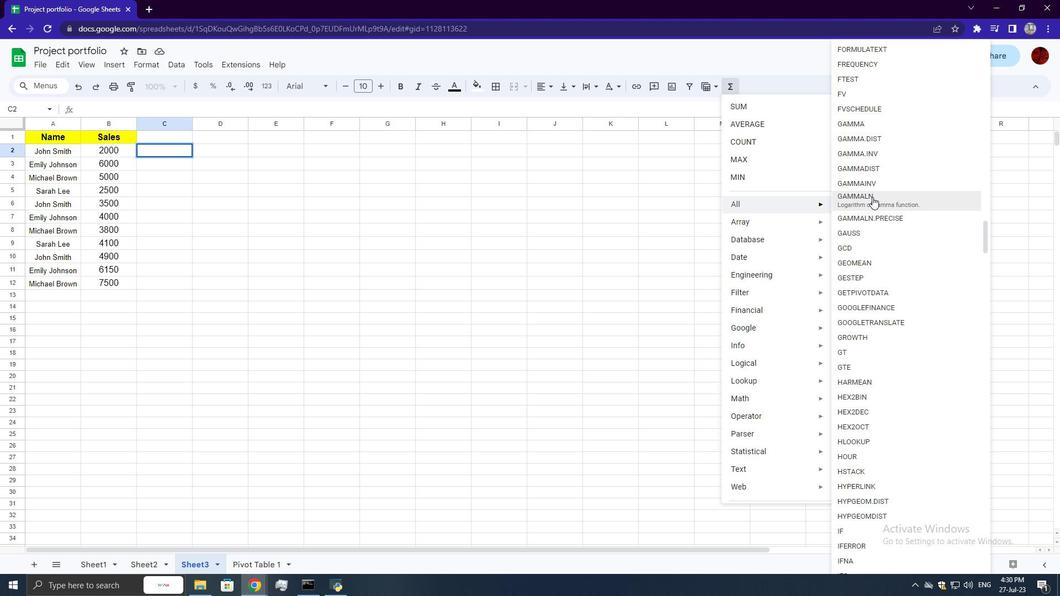 
Action: Mouse scrolled (872, 196) with delta (0, 0)
Screenshot: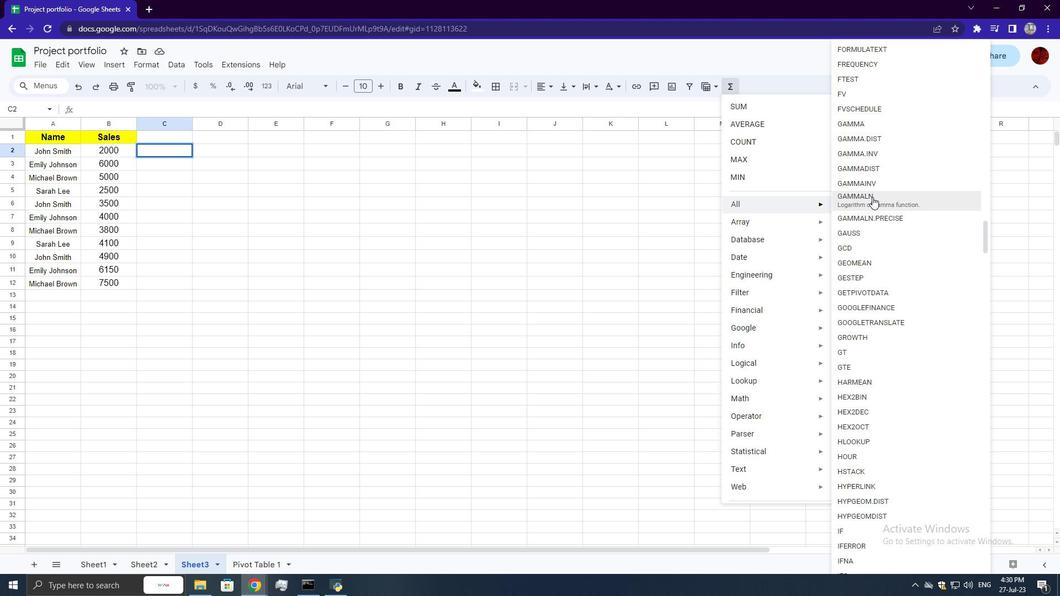 
Action: Mouse scrolled (872, 196) with delta (0, 0)
Screenshot: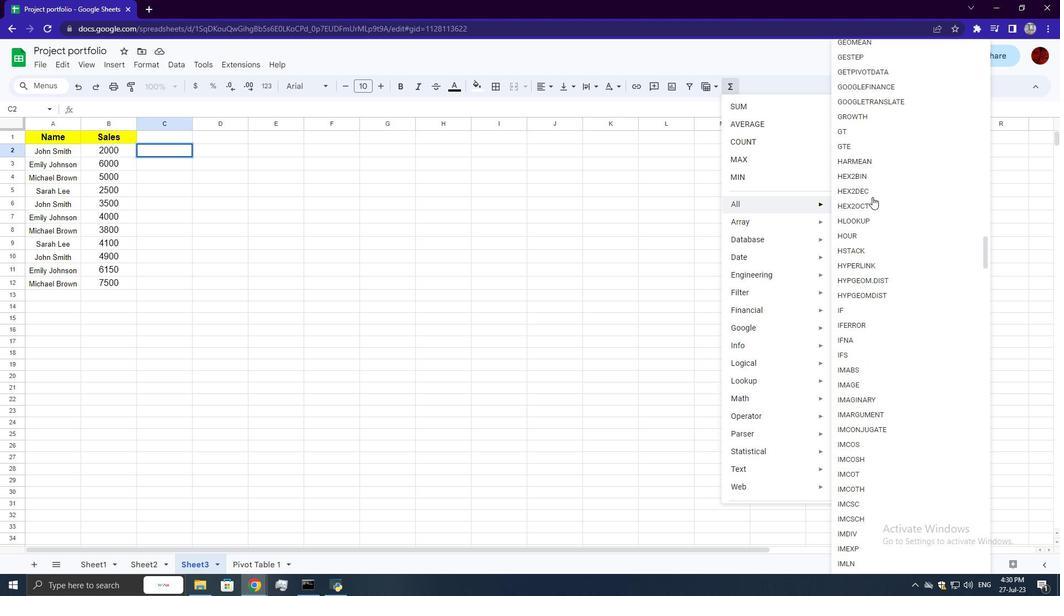 
Action: Mouse scrolled (872, 196) with delta (0, 0)
Screenshot: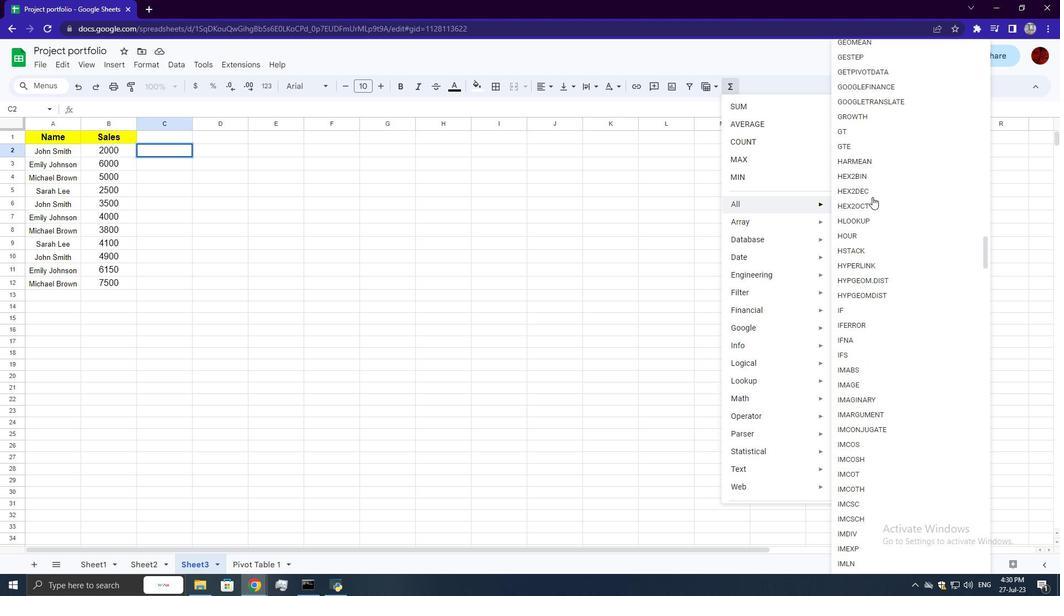 
Action: Mouse scrolled (872, 196) with delta (0, 0)
Screenshot: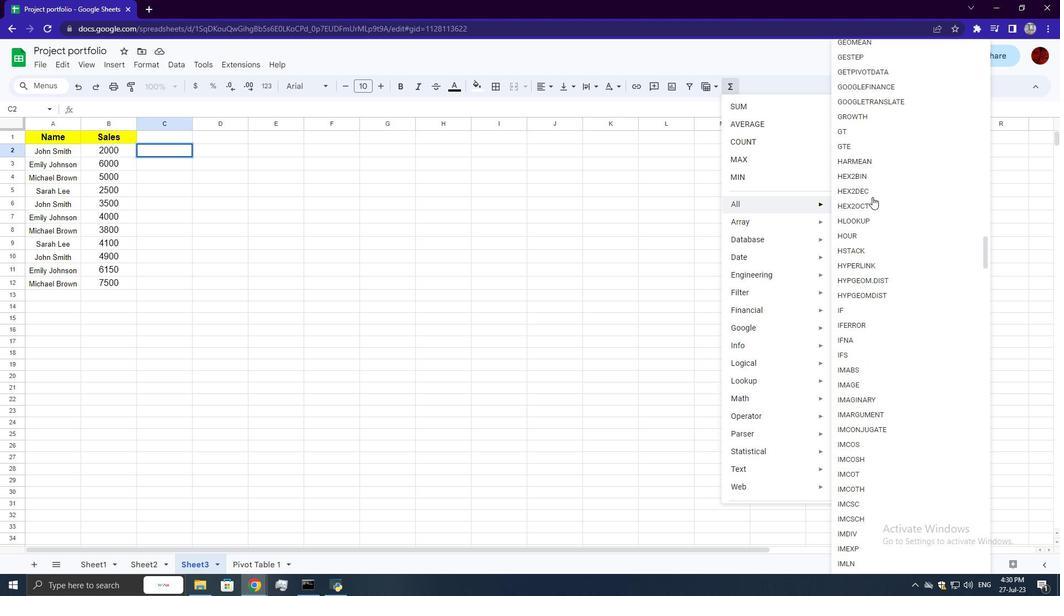 
Action: Mouse scrolled (872, 196) with delta (0, 0)
Screenshot: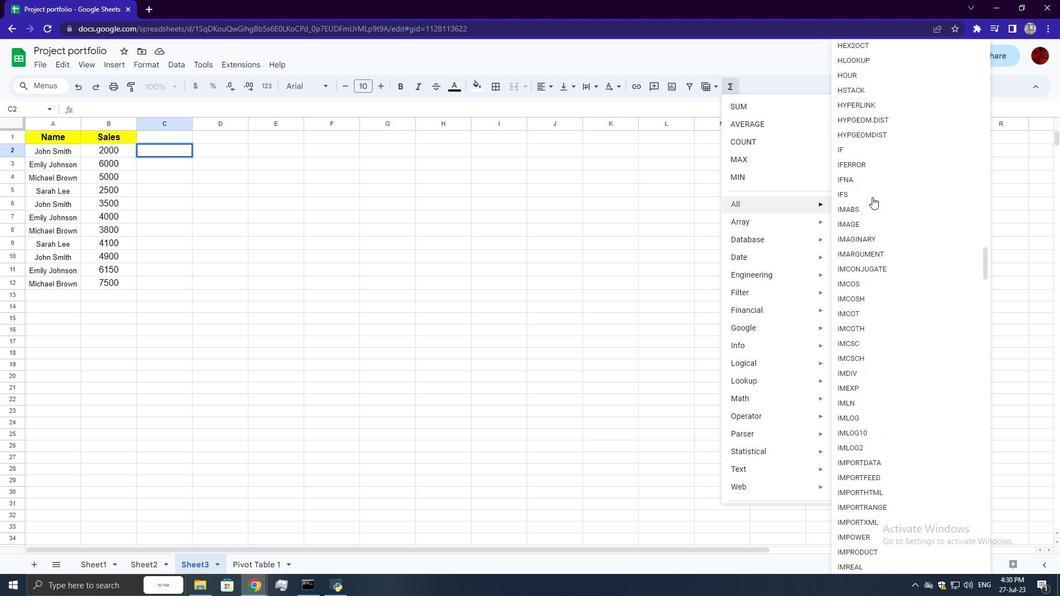 
Action: Mouse scrolled (872, 196) with delta (0, 0)
Screenshot: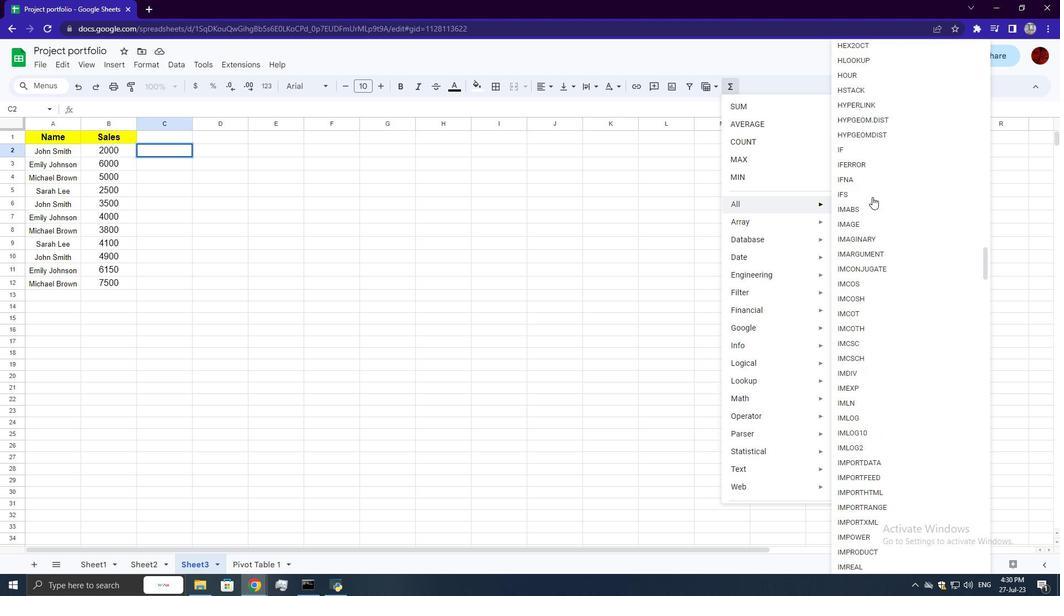 
Action: Mouse scrolled (872, 196) with delta (0, 0)
Screenshot: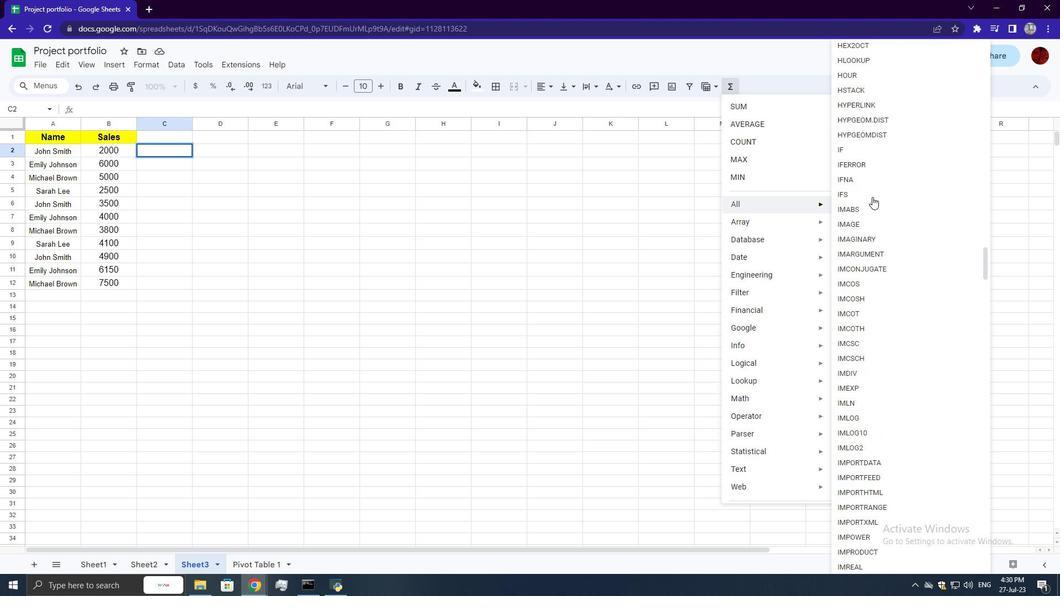 
Action: Mouse scrolled (872, 196) with delta (0, 0)
Screenshot: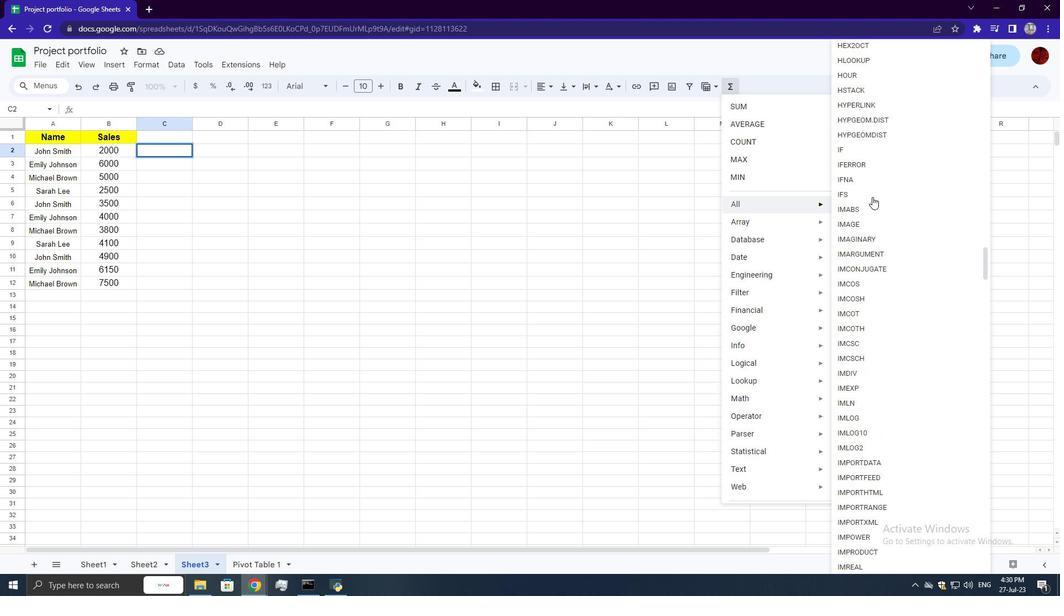 
Action: Mouse scrolled (872, 196) with delta (0, 0)
Screenshot: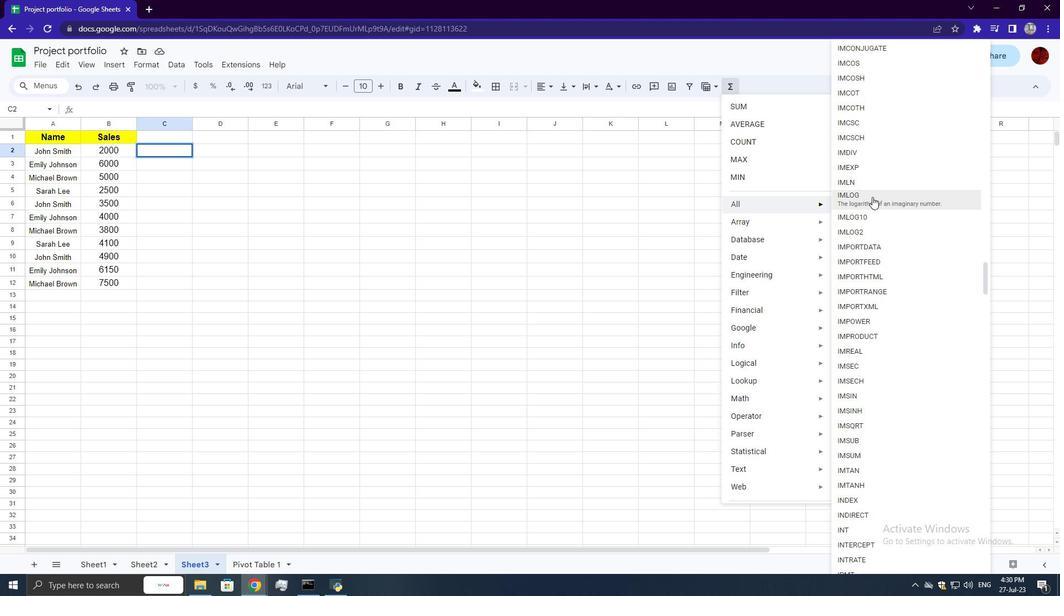 
Action: Mouse scrolled (872, 196) with delta (0, 0)
Screenshot: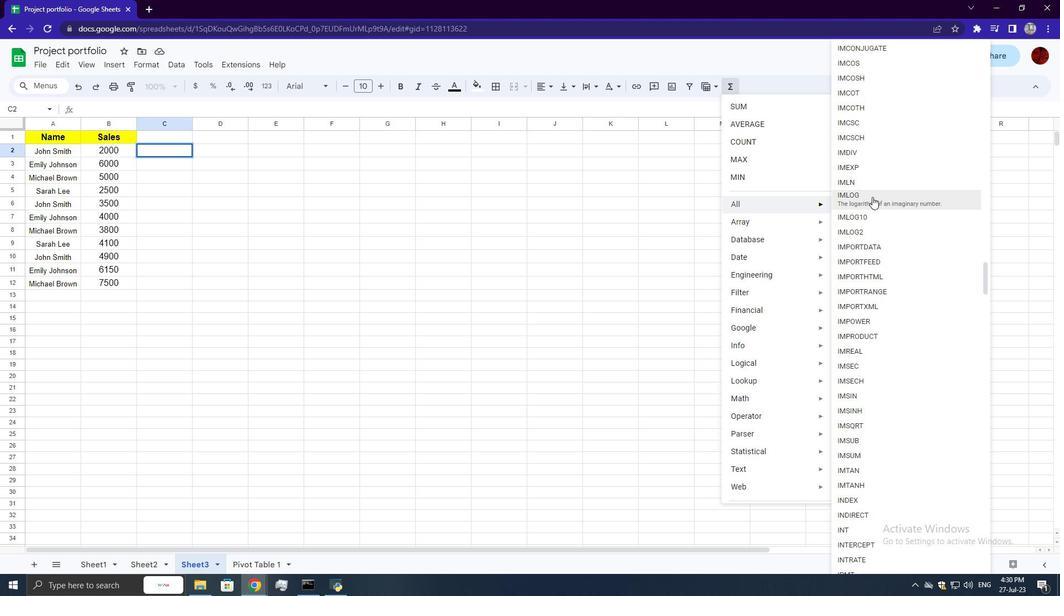 
Action: Mouse scrolled (872, 196) with delta (0, 0)
Screenshot: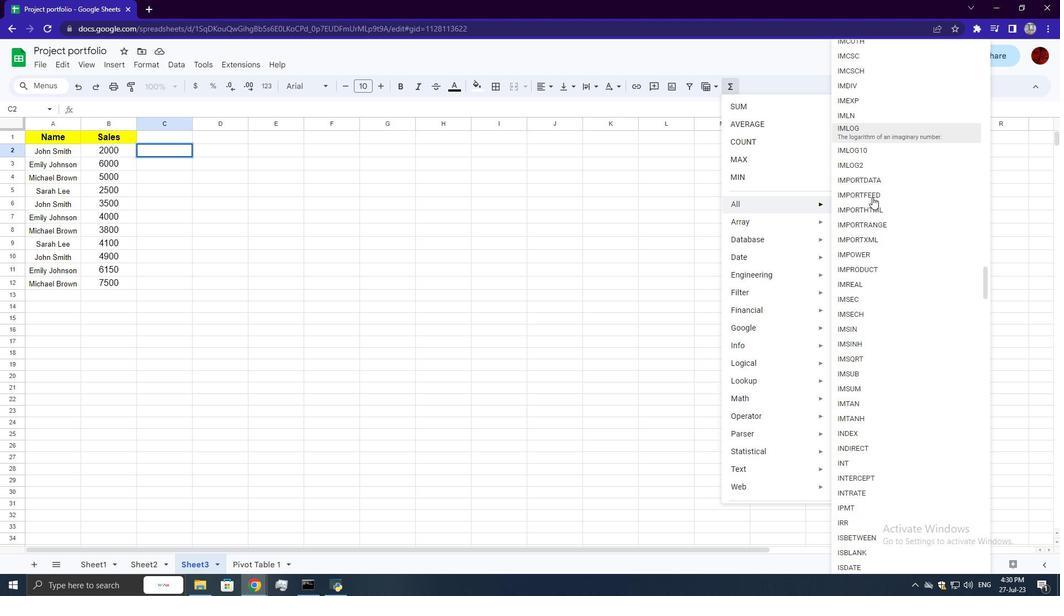 
Action: Mouse scrolled (872, 196) with delta (0, 0)
Screenshot: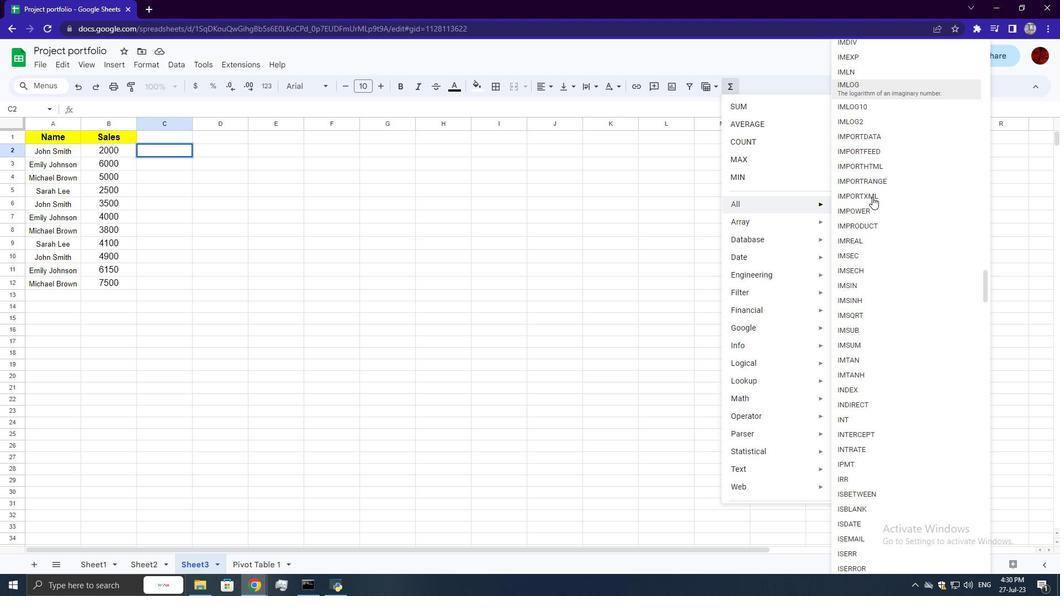 
Action: Mouse scrolled (872, 196) with delta (0, 0)
Screenshot: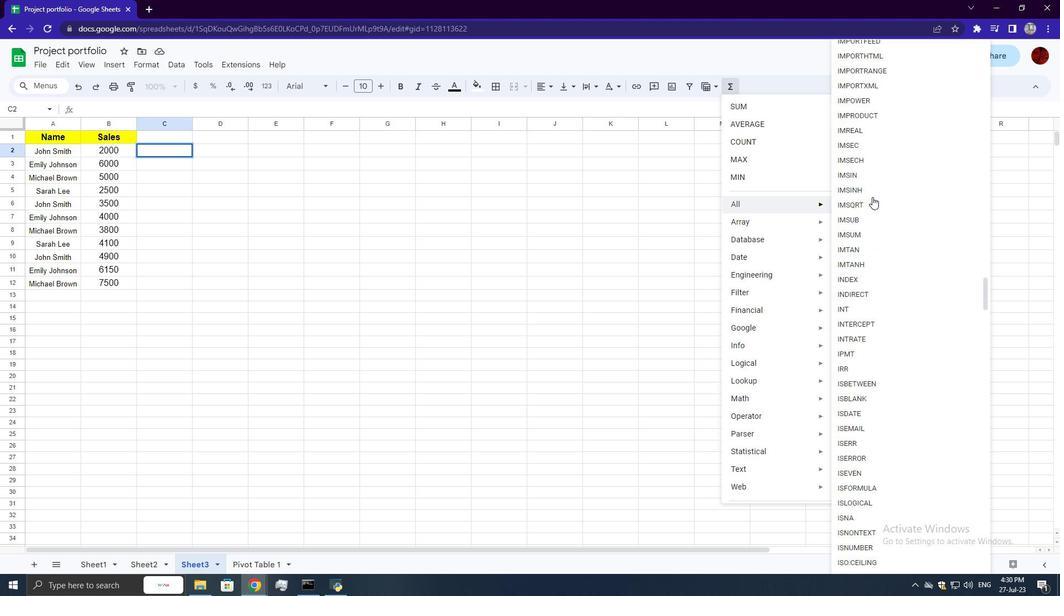 
Action: Mouse scrolled (872, 196) with delta (0, 0)
Screenshot: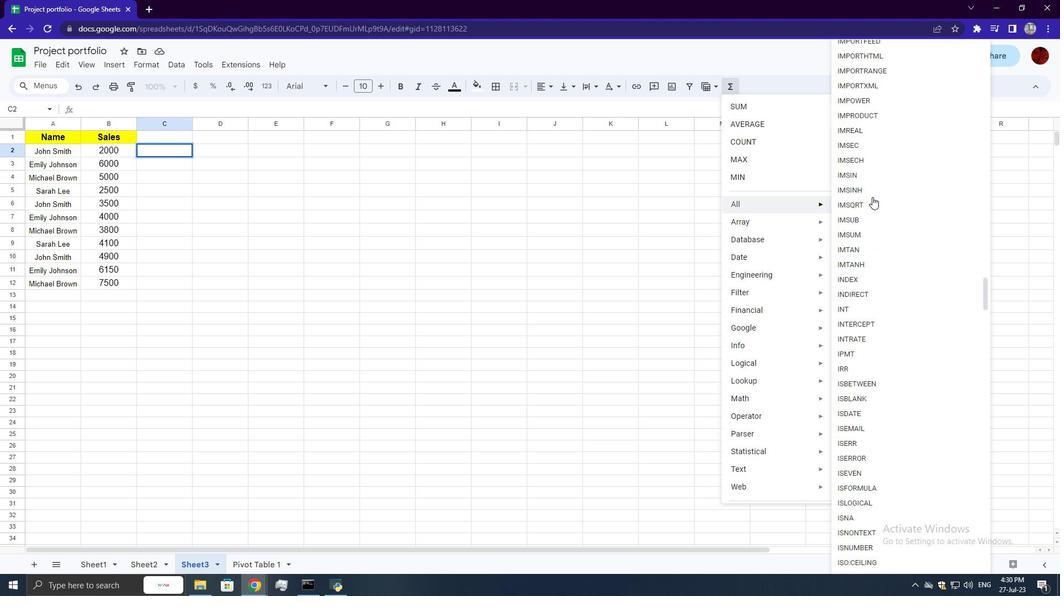 
Action: Mouse scrolled (872, 196) with delta (0, 0)
Screenshot: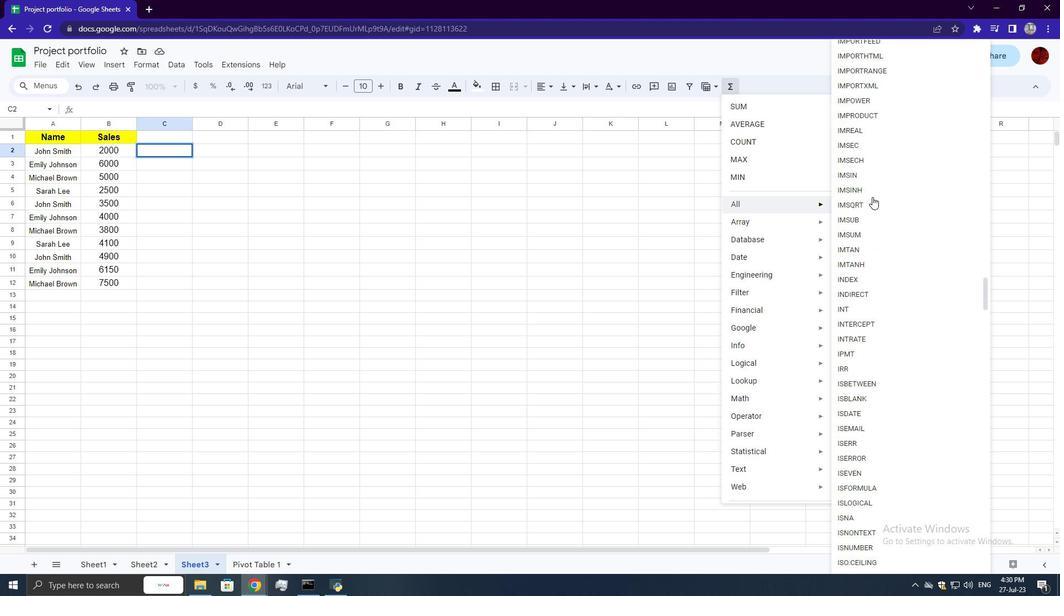 
Action: Mouse scrolled (872, 196) with delta (0, 0)
Screenshot: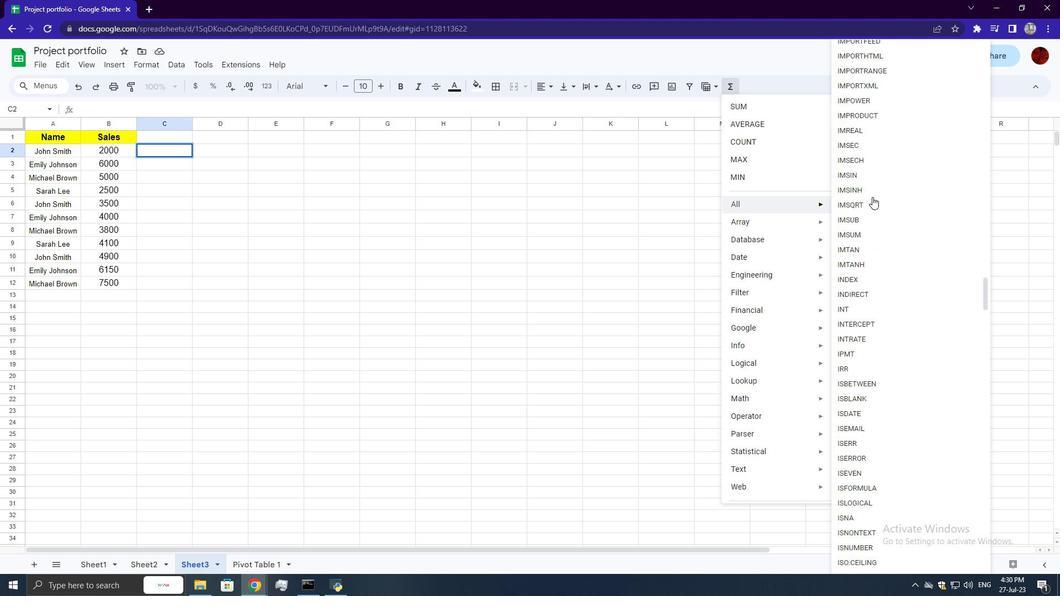 
Action: Mouse scrolled (872, 196) with delta (0, 0)
Screenshot: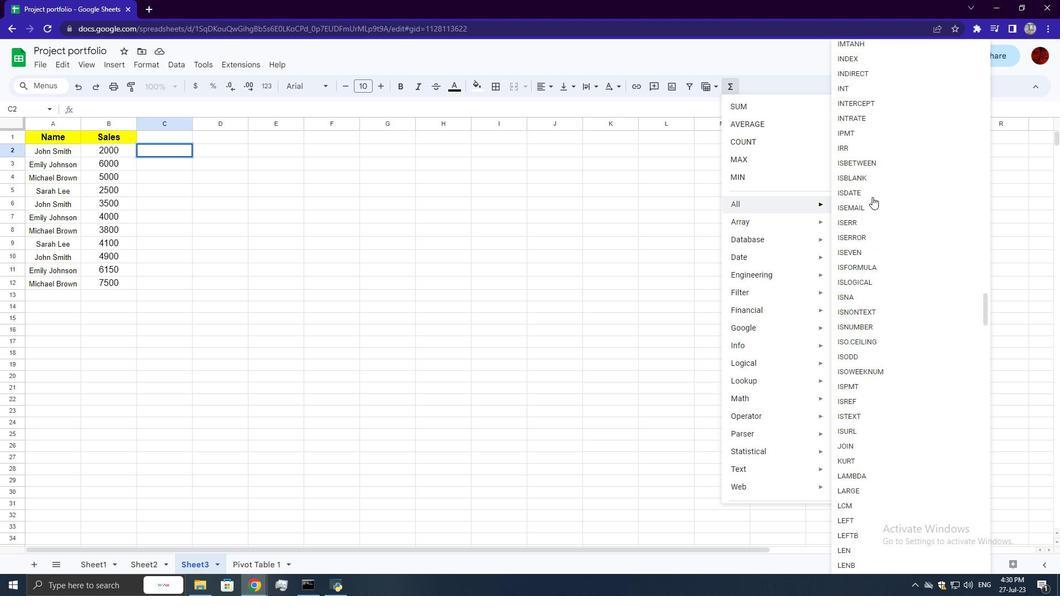 
Action: Mouse scrolled (872, 196) with delta (0, 0)
Screenshot: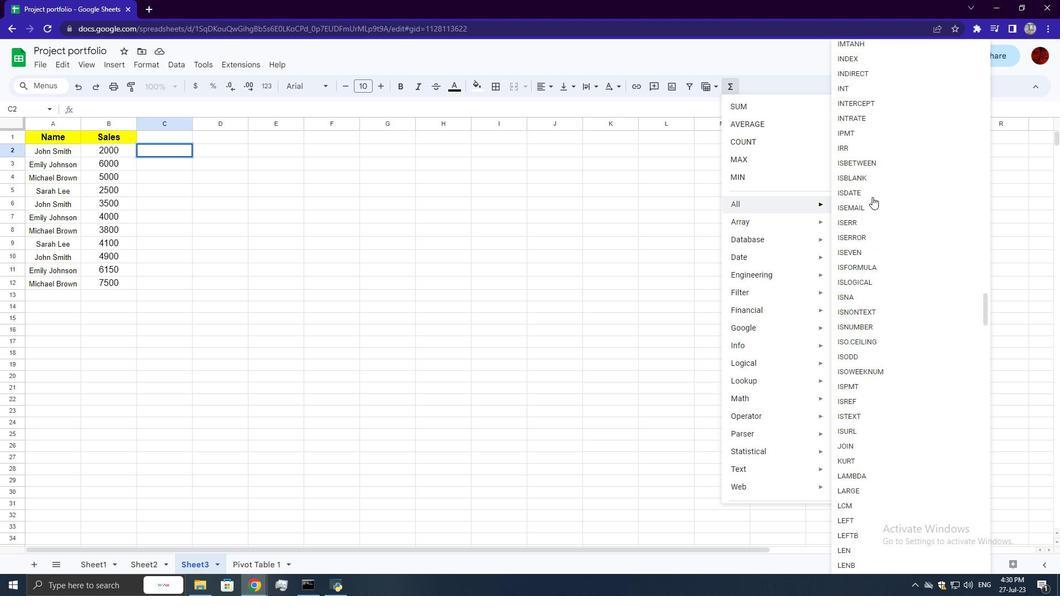 
Action: Mouse scrolled (872, 196) with delta (0, 0)
Screenshot: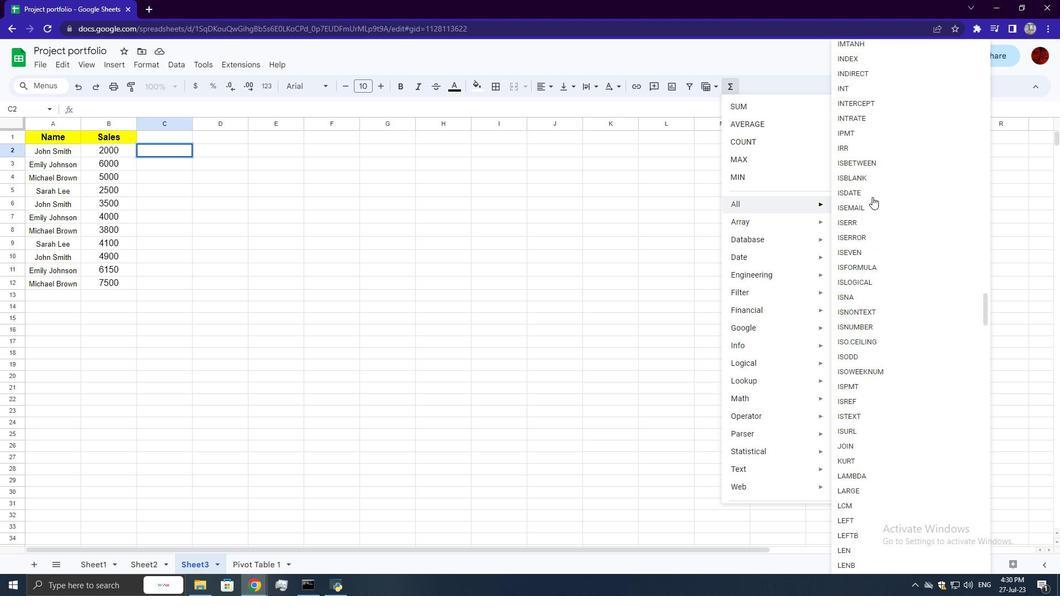 
Action: Mouse scrolled (872, 196) with delta (0, 0)
Screenshot: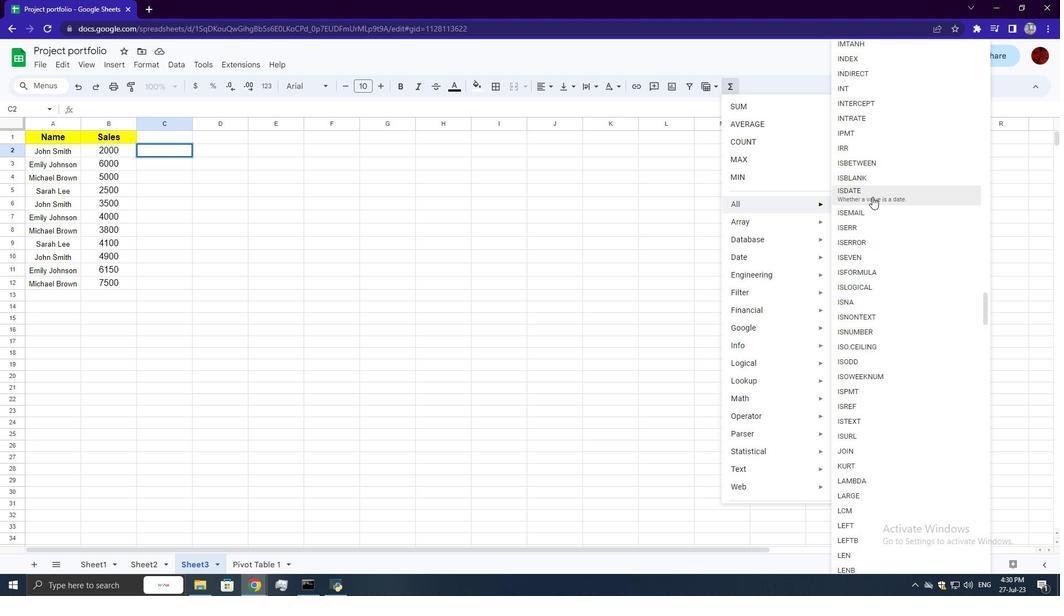 
Action: Mouse moved to (872, 323)
Screenshot: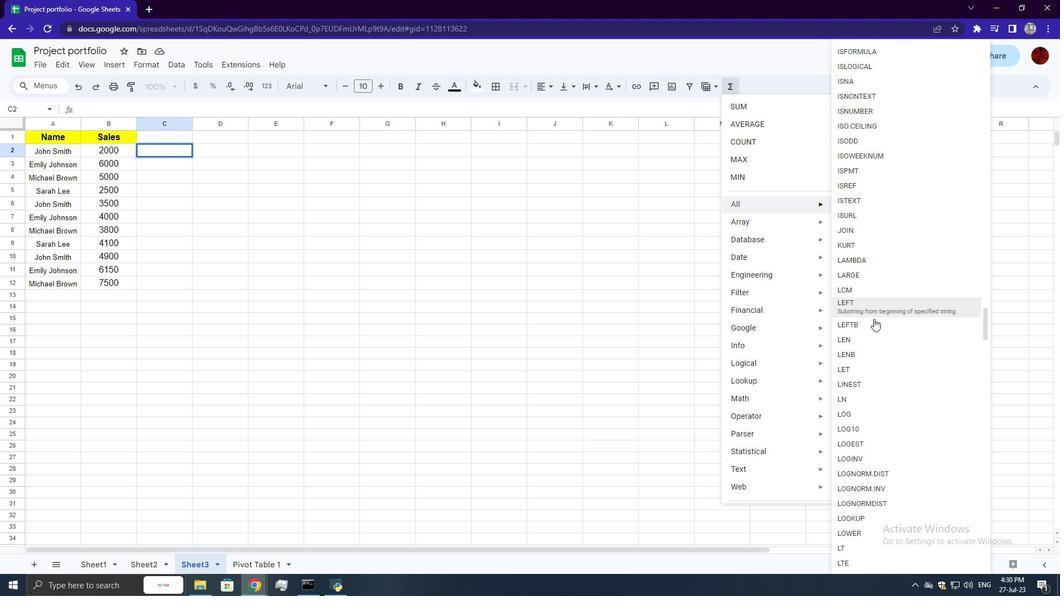 
Action: Mouse pressed left at (872, 323)
Screenshot: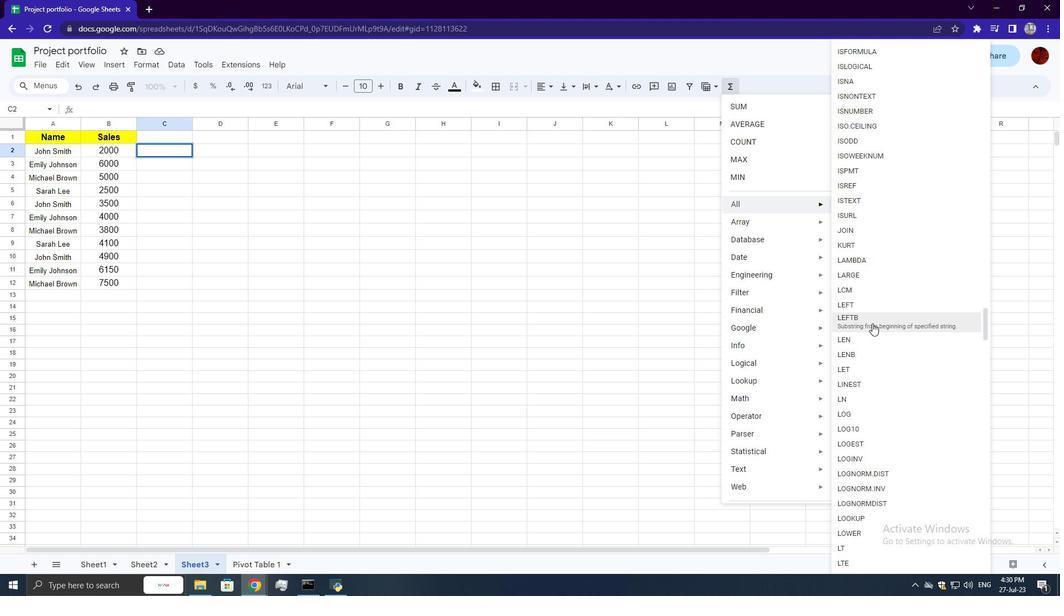 
Action: Key pressed <Key.shift_r>"
Screenshot: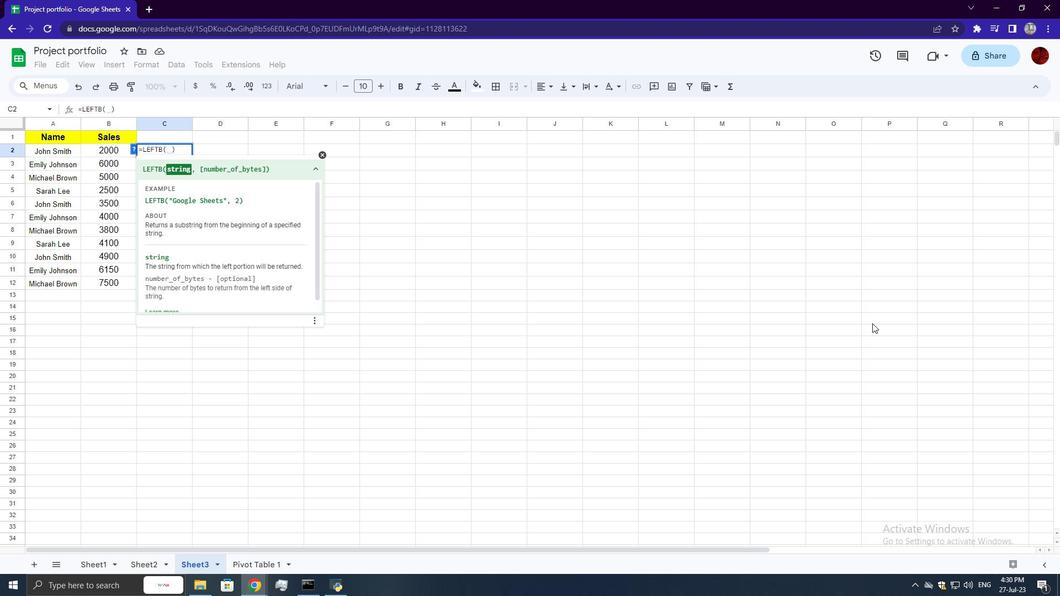 
Action: Mouse moved to (108, 196)
Screenshot: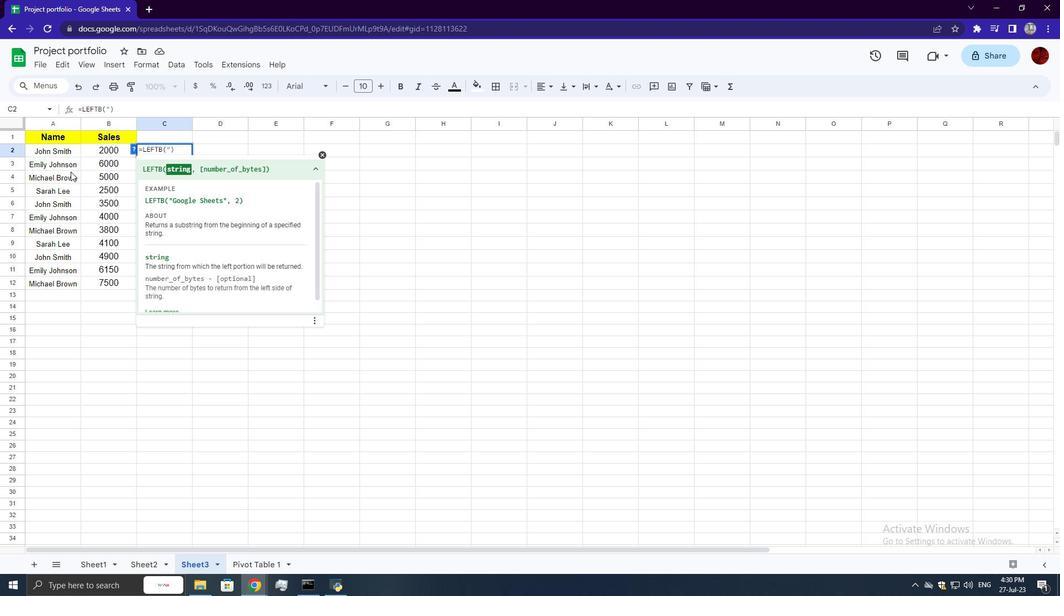 
Action: Key pressed <Key.shift>John<Key.space><Key.shift>Smith<Key.shift_r>",<Key.space>4<Key.enter>
Screenshot: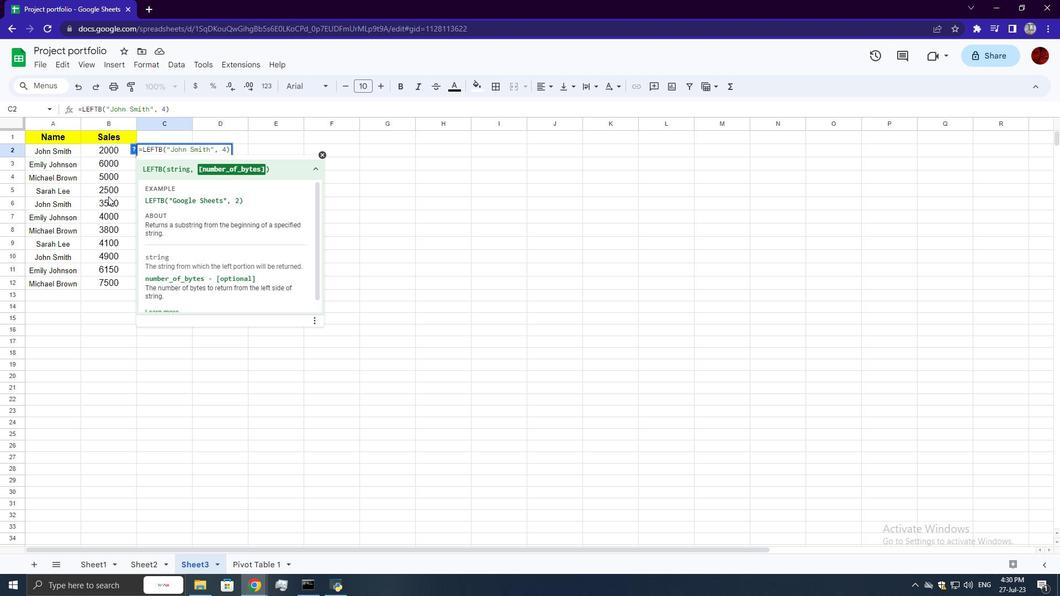 
